 Task: Check the average views per listing of staircase in the last 1 year.
Action: Mouse moved to (1088, 250)
Screenshot: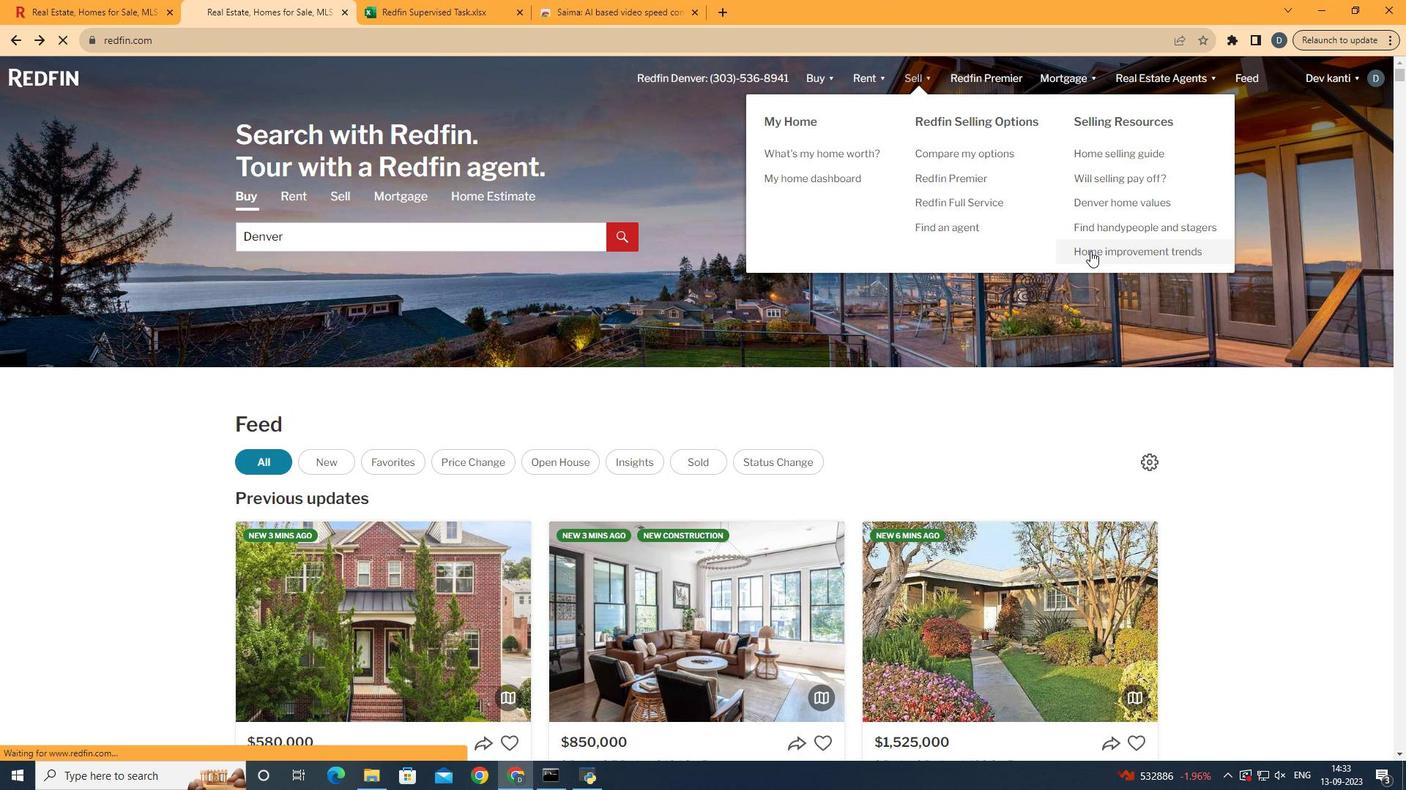 
Action: Mouse pressed left at (1088, 250)
Screenshot: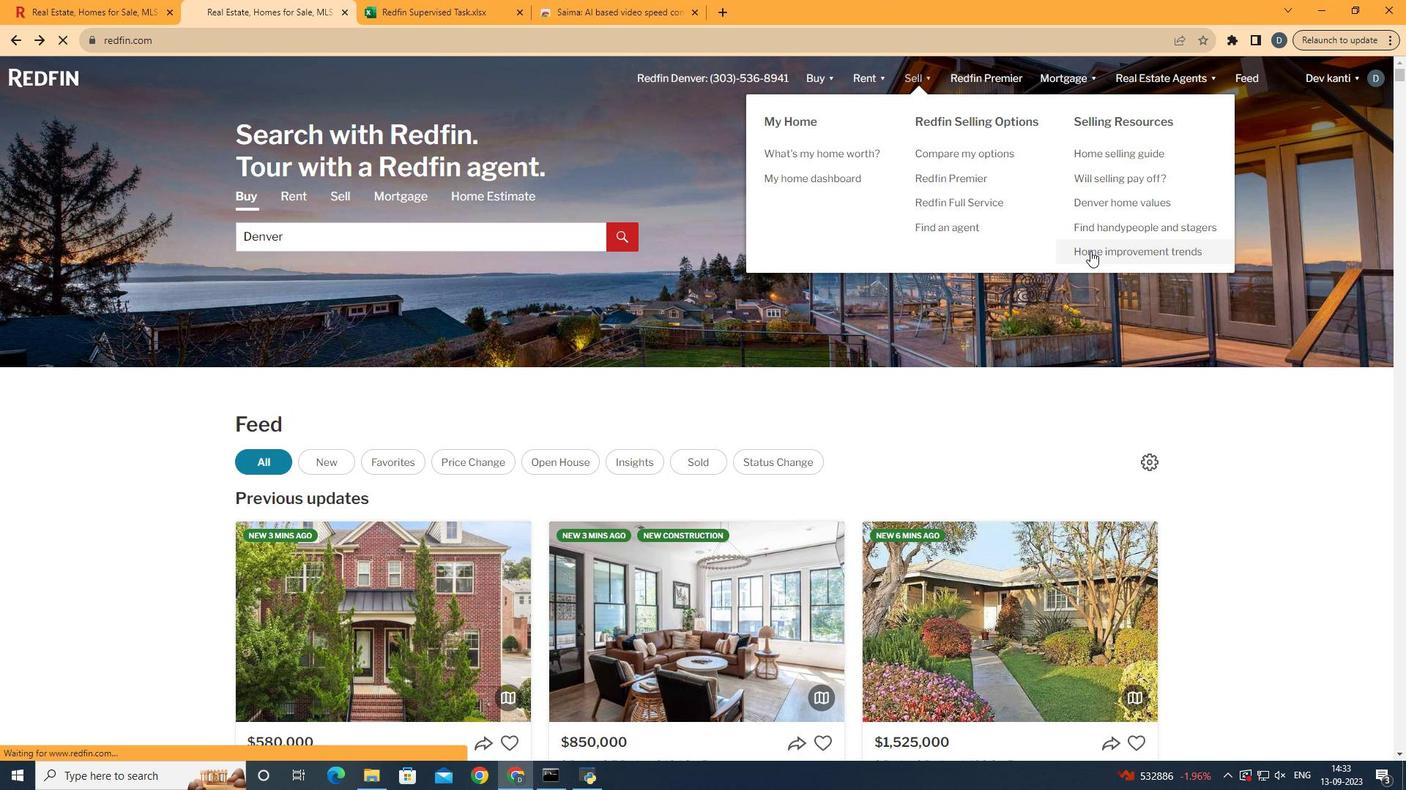 
Action: Mouse moved to (366, 290)
Screenshot: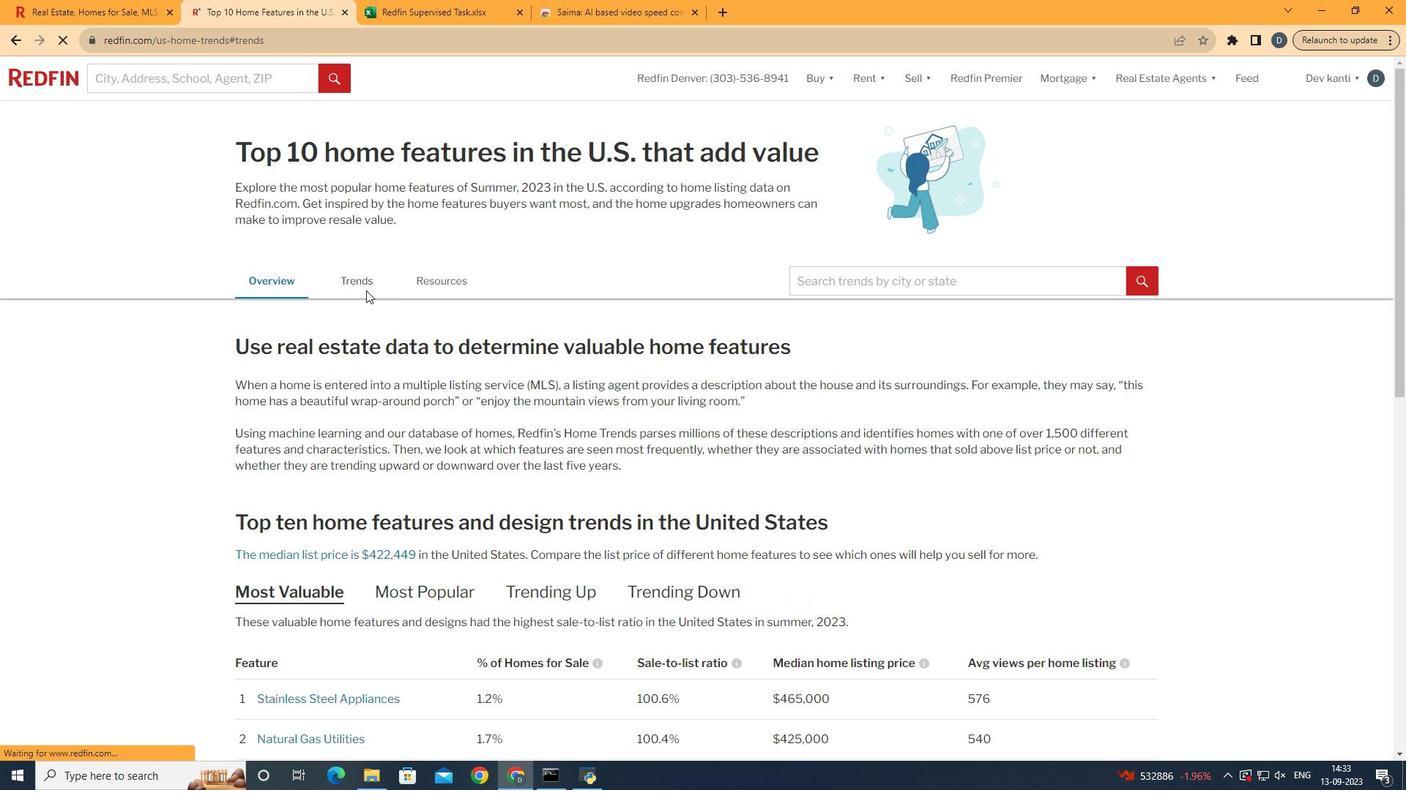 
Action: Mouse pressed left at (366, 290)
Screenshot: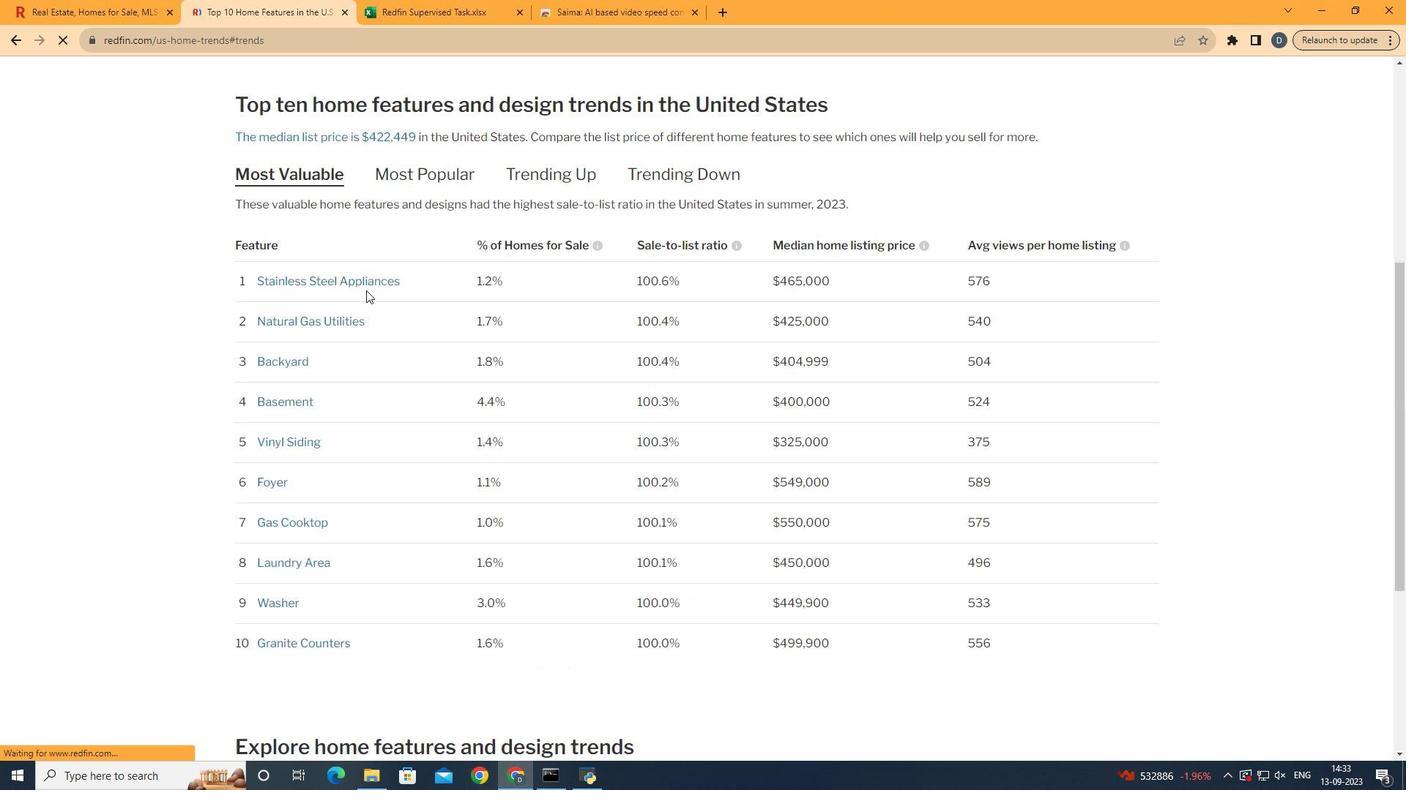 
Action: Mouse moved to (513, 394)
Screenshot: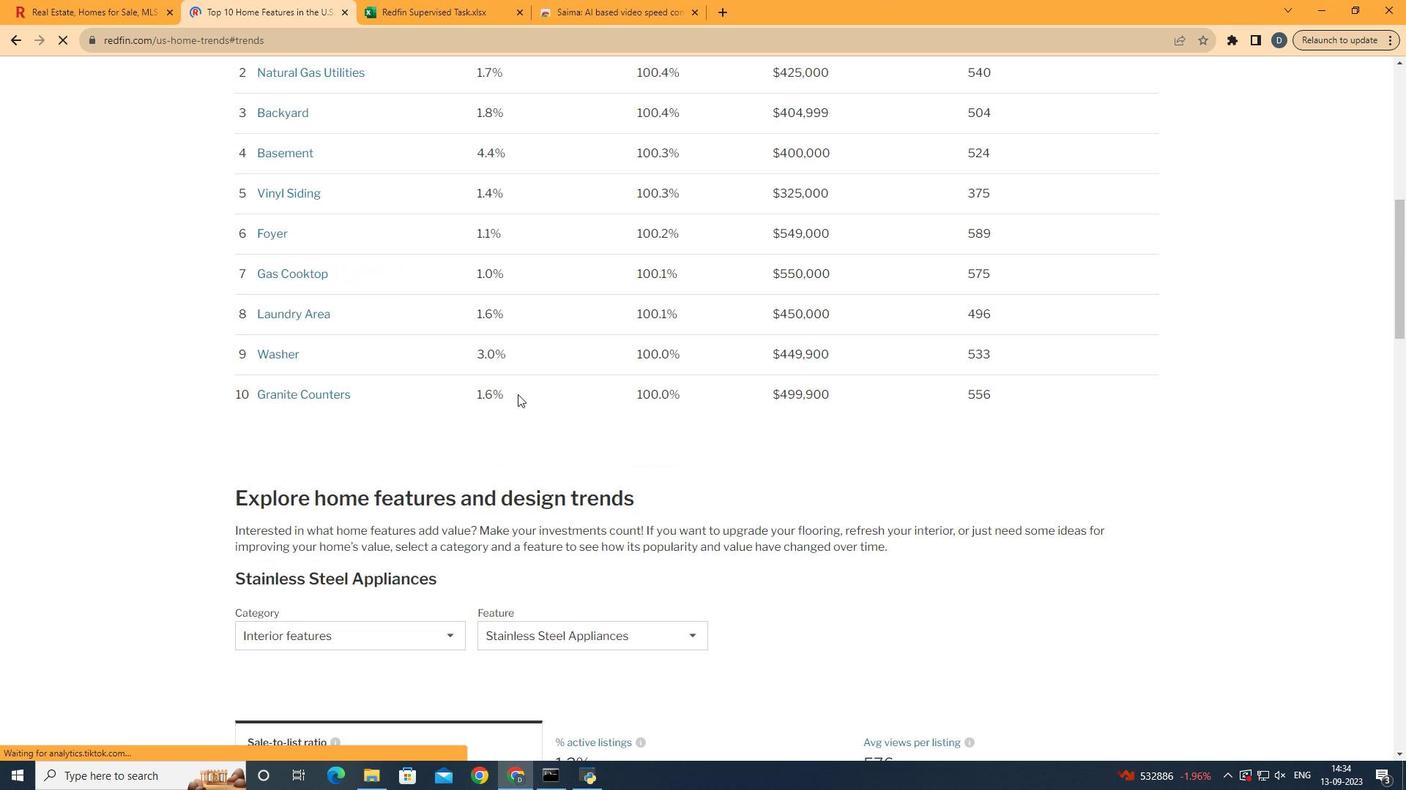
Action: Mouse scrolled (513, 393) with delta (0, 0)
Screenshot: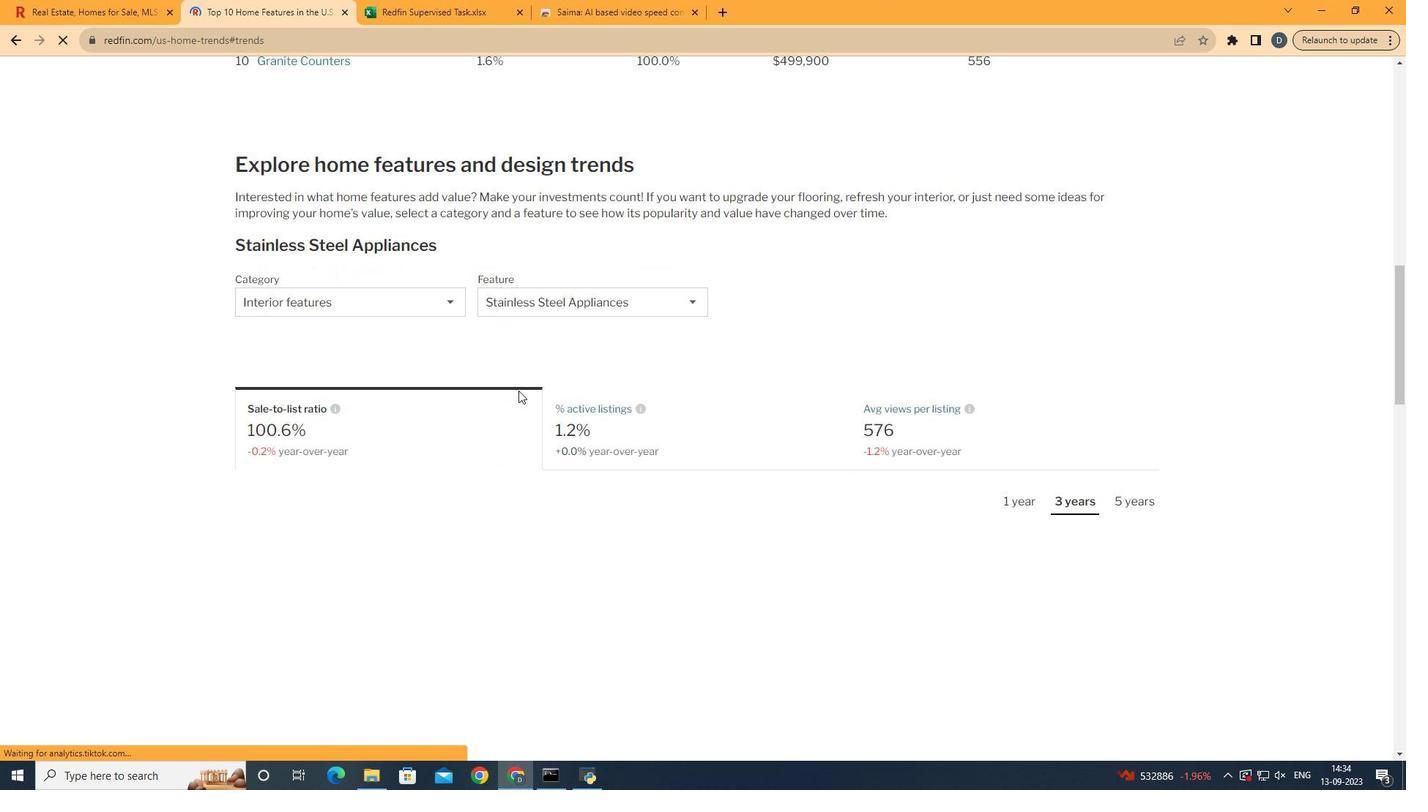 
Action: Mouse scrolled (513, 393) with delta (0, 0)
Screenshot: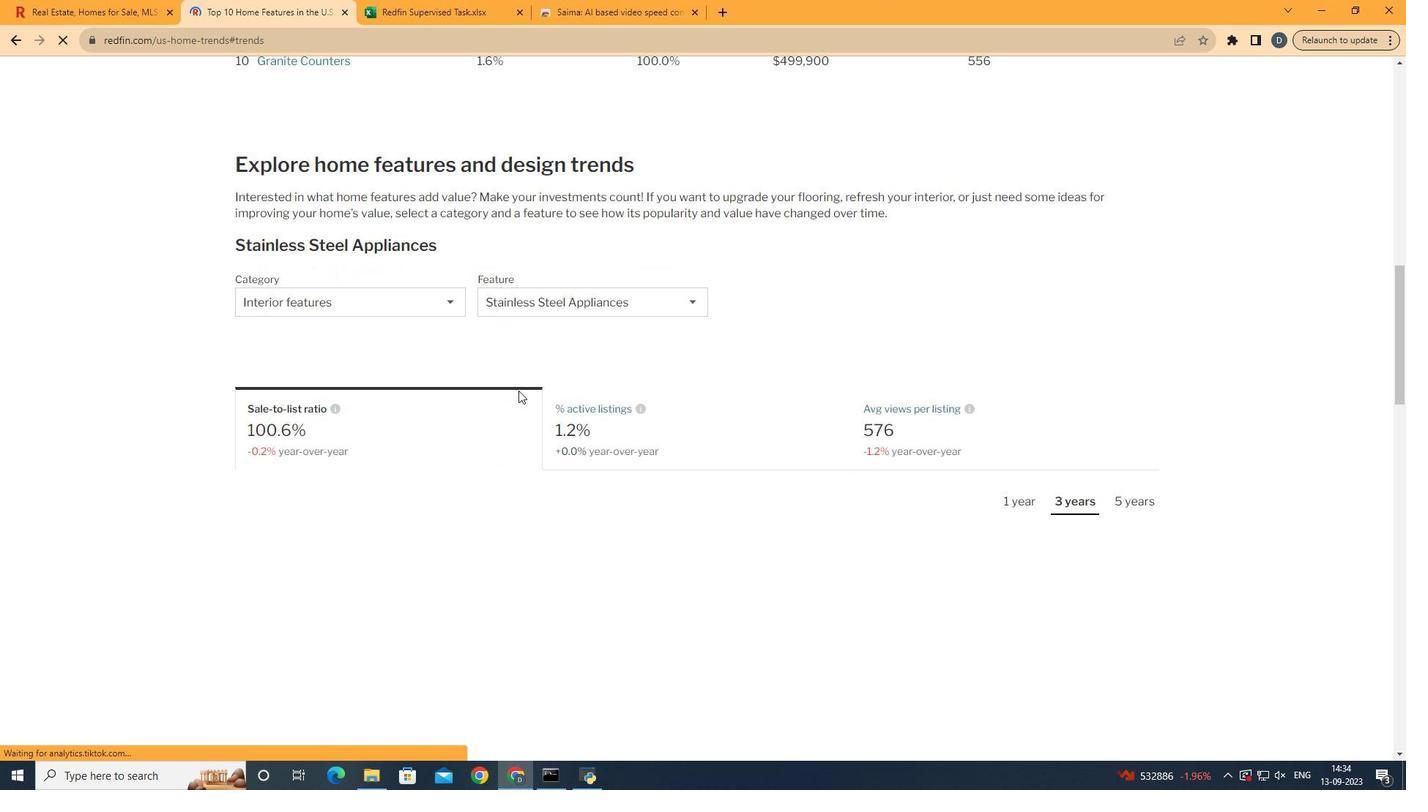 
Action: Mouse scrolled (513, 393) with delta (0, 0)
Screenshot: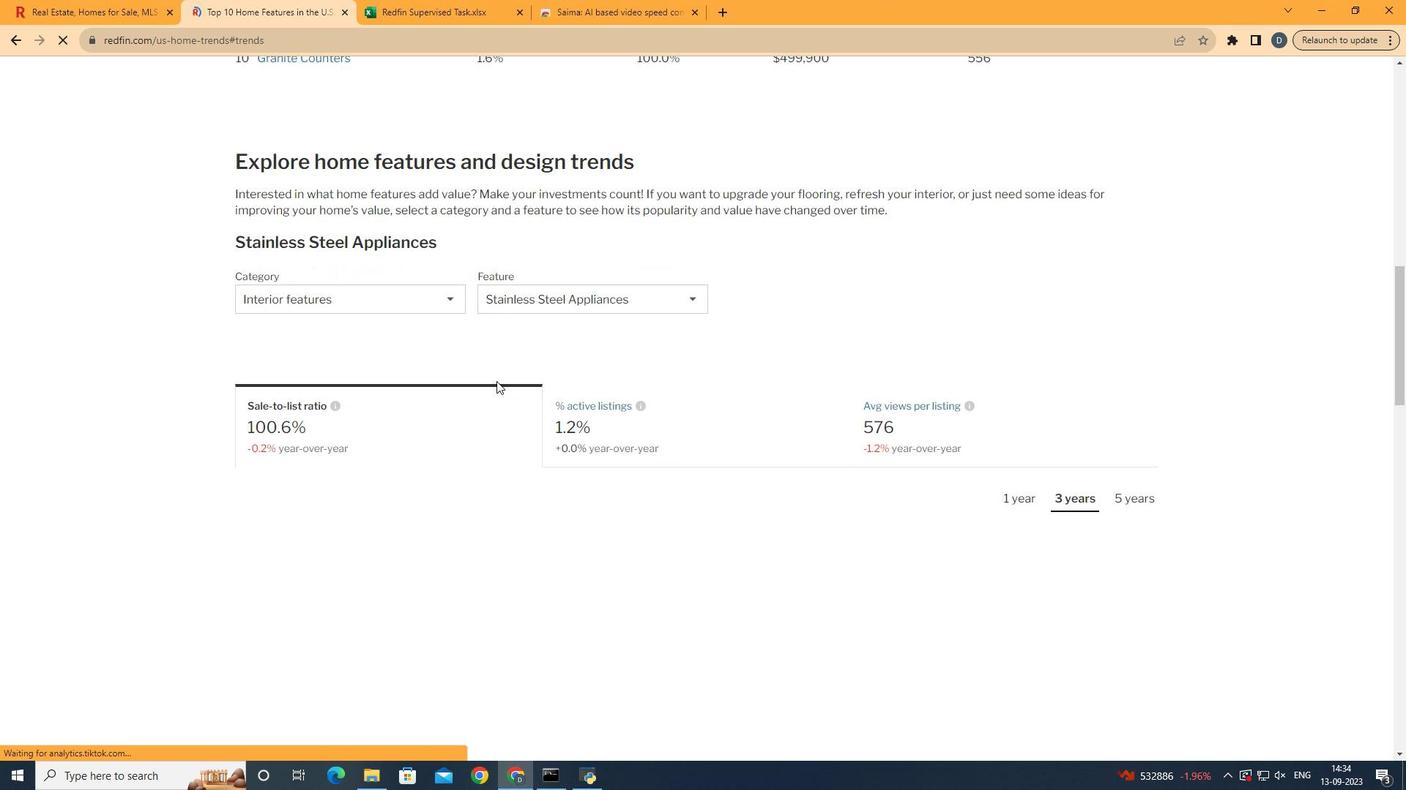 
Action: Mouse scrolled (513, 393) with delta (0, -1)
Screenshot: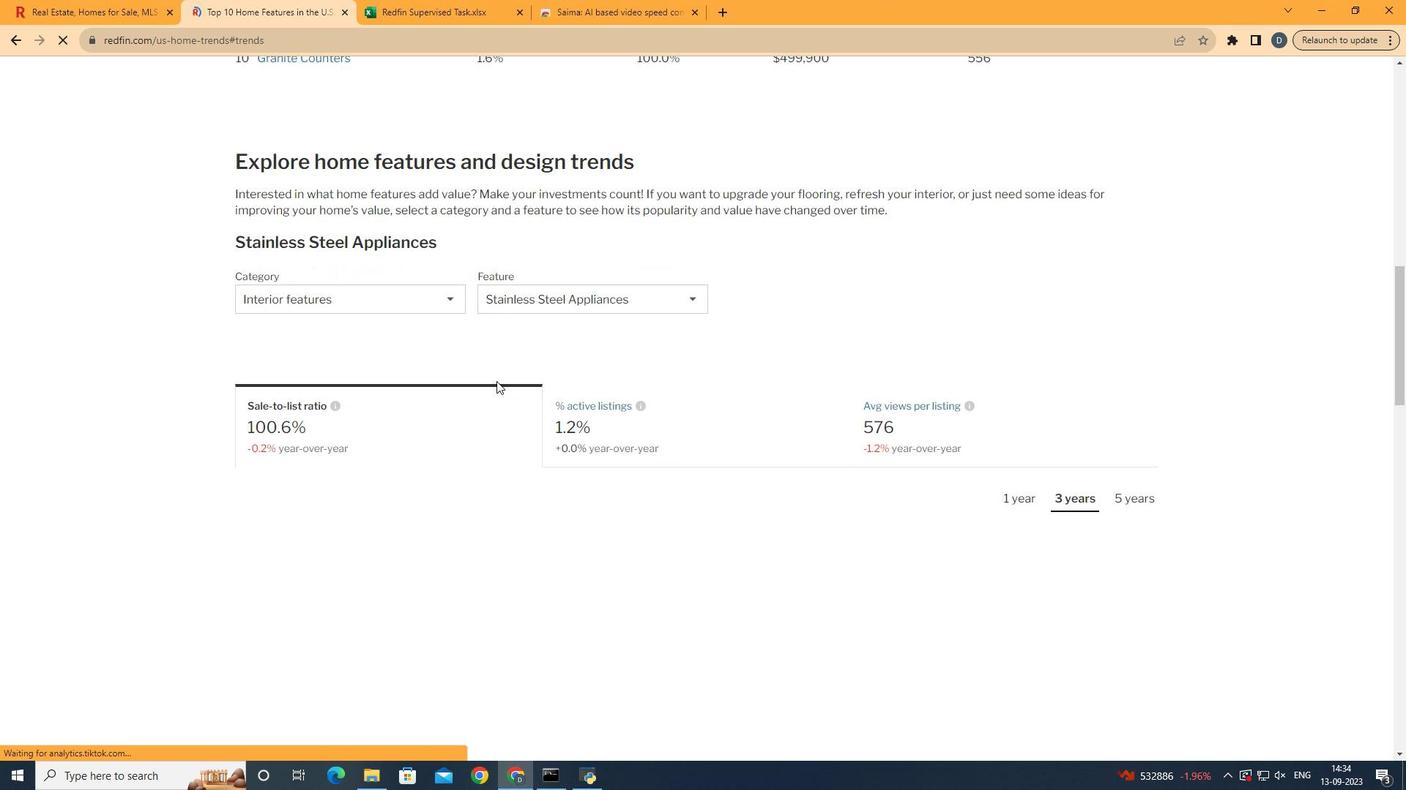 
Action: Mouse moved to (514, 394)
Screenshot: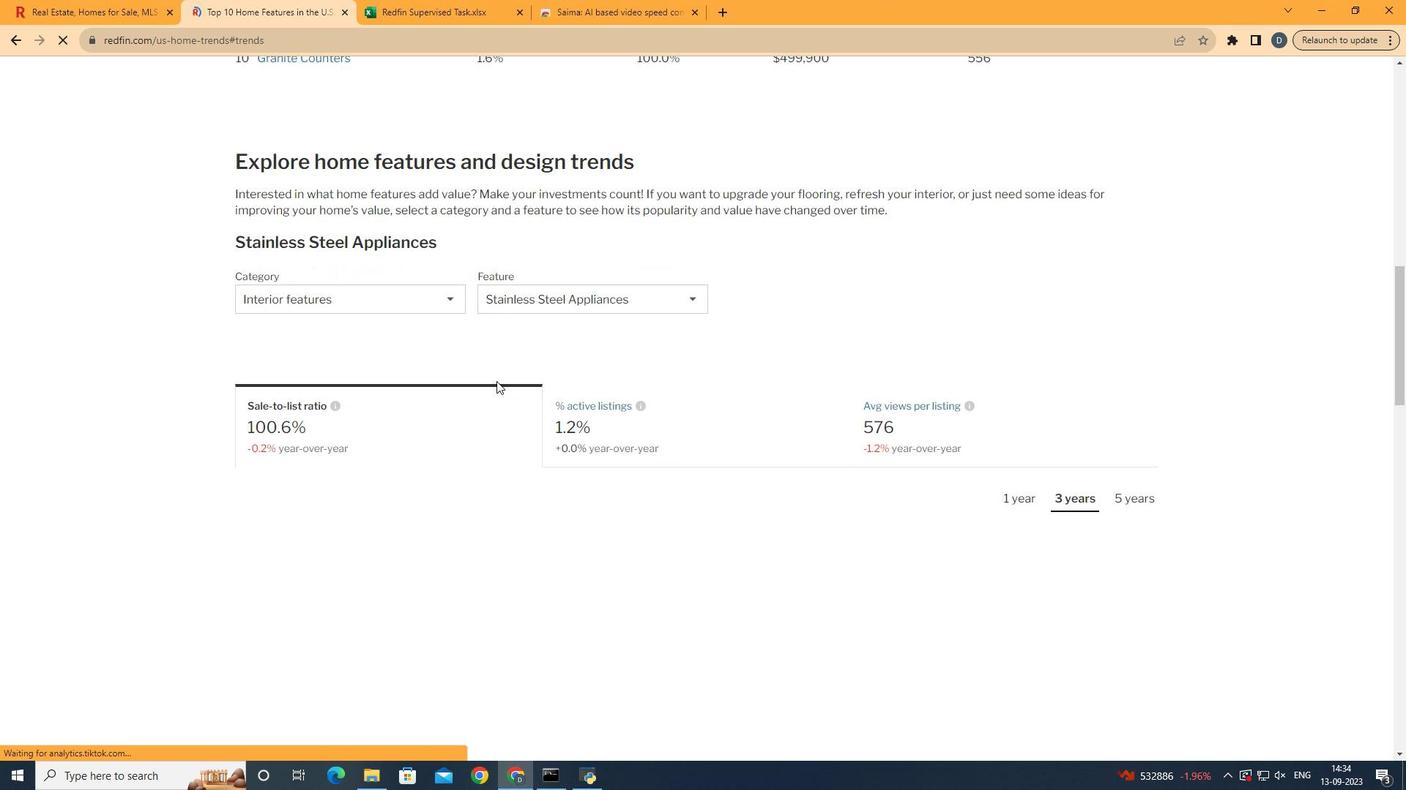 
Action: Mouse scrolled (514, 393) with delta (0, 0)
Screenshot: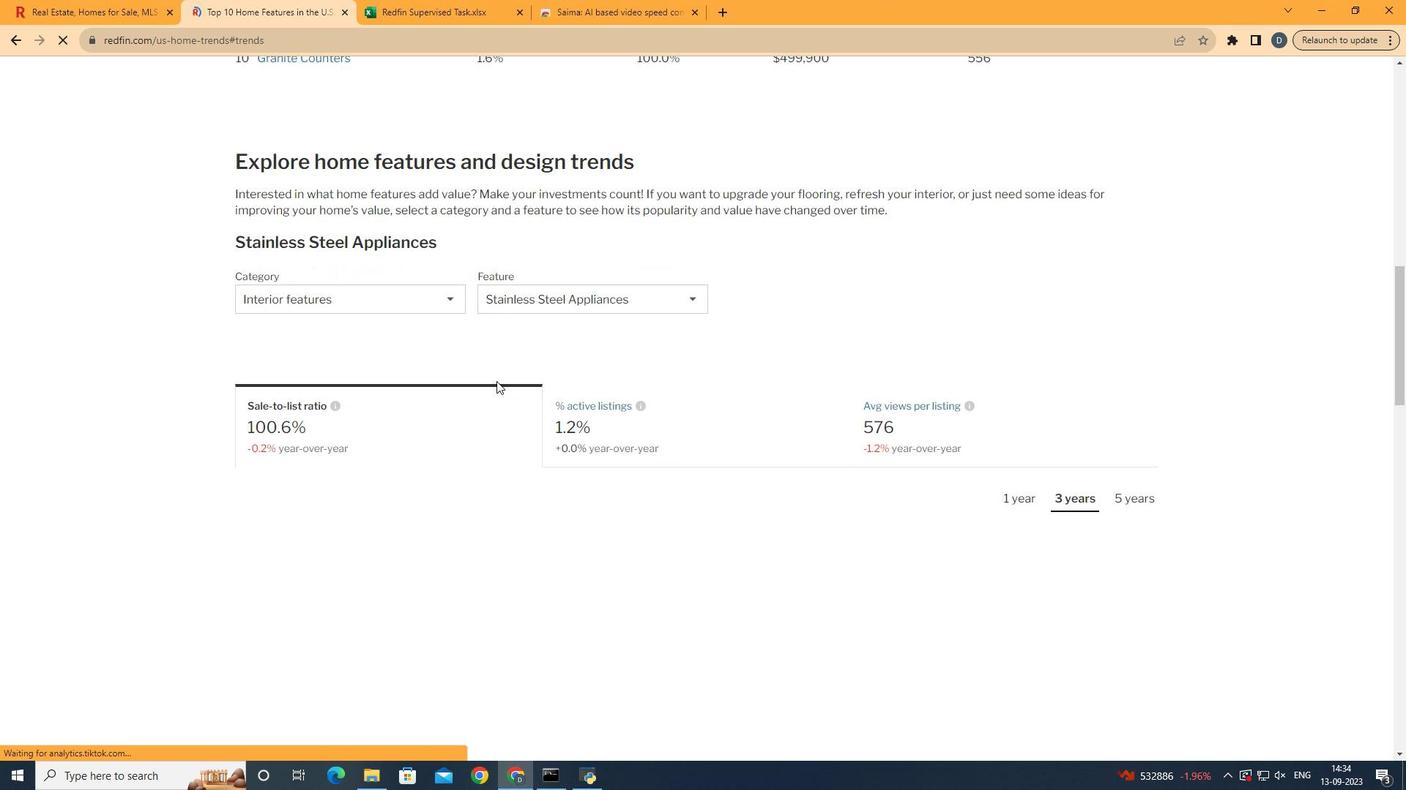 
Action: Mouse moved to (517, 394)
Screenshot: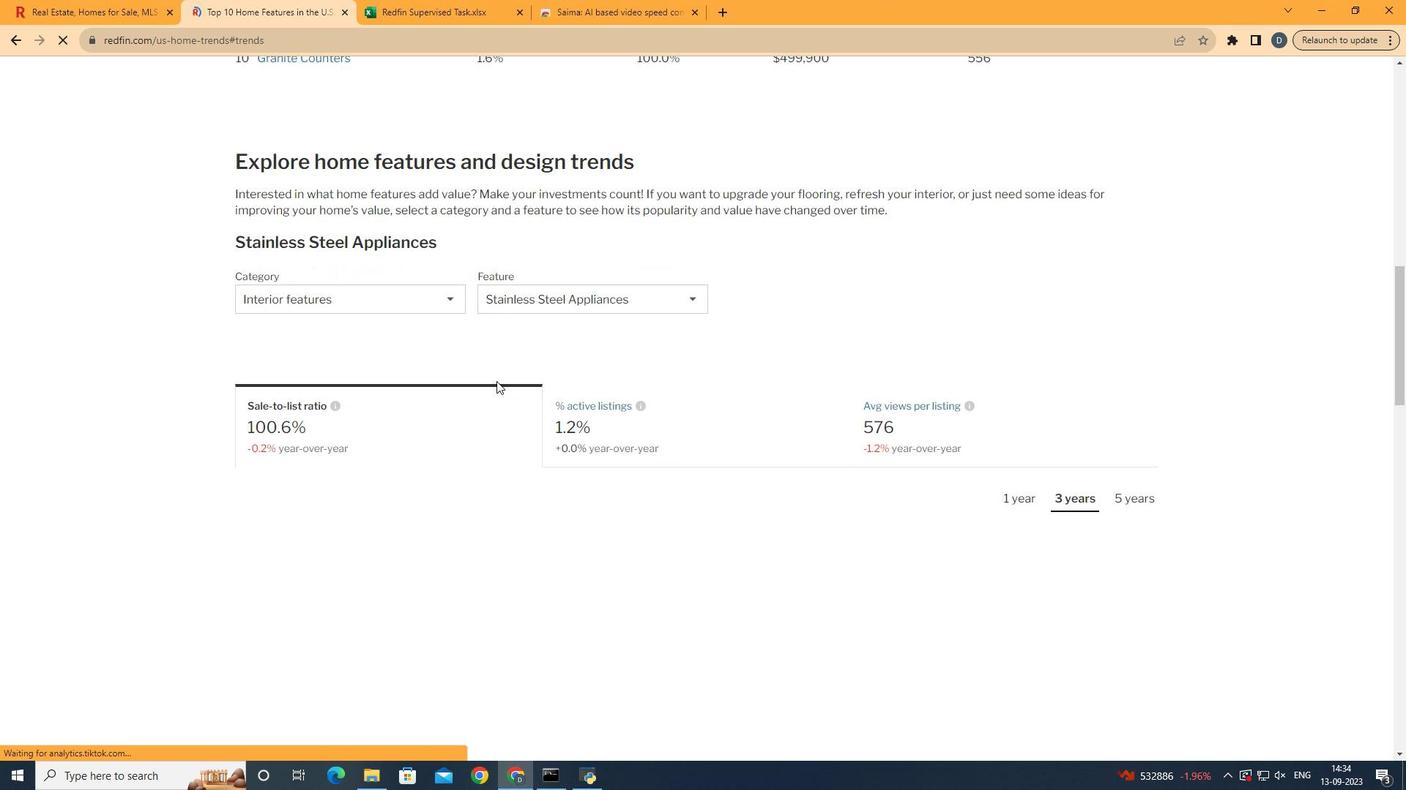 
Action: Mouse scrolled (517, 393) with delta (0, 0)
Screenshot: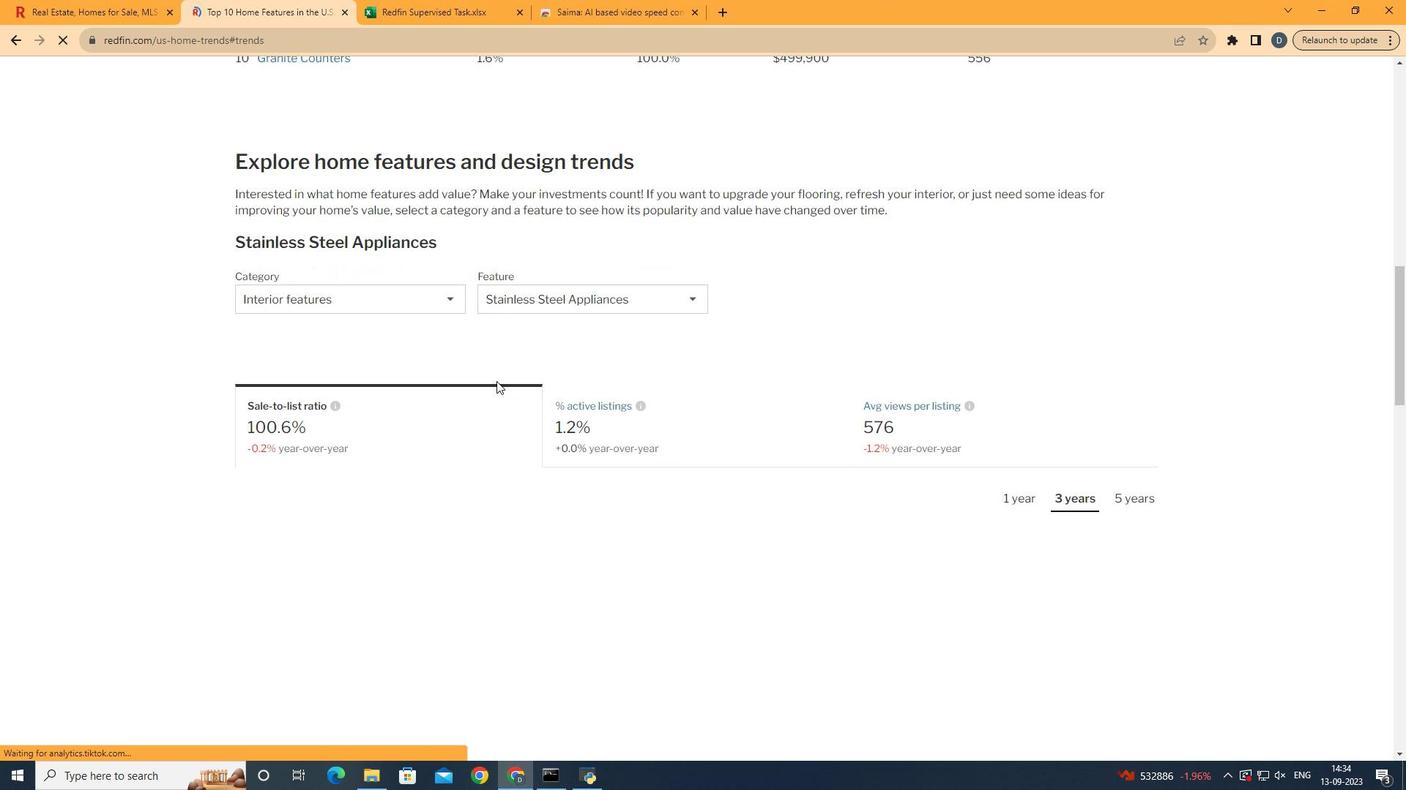 
Action: Mouse moved to (517, 394)
Screenshot: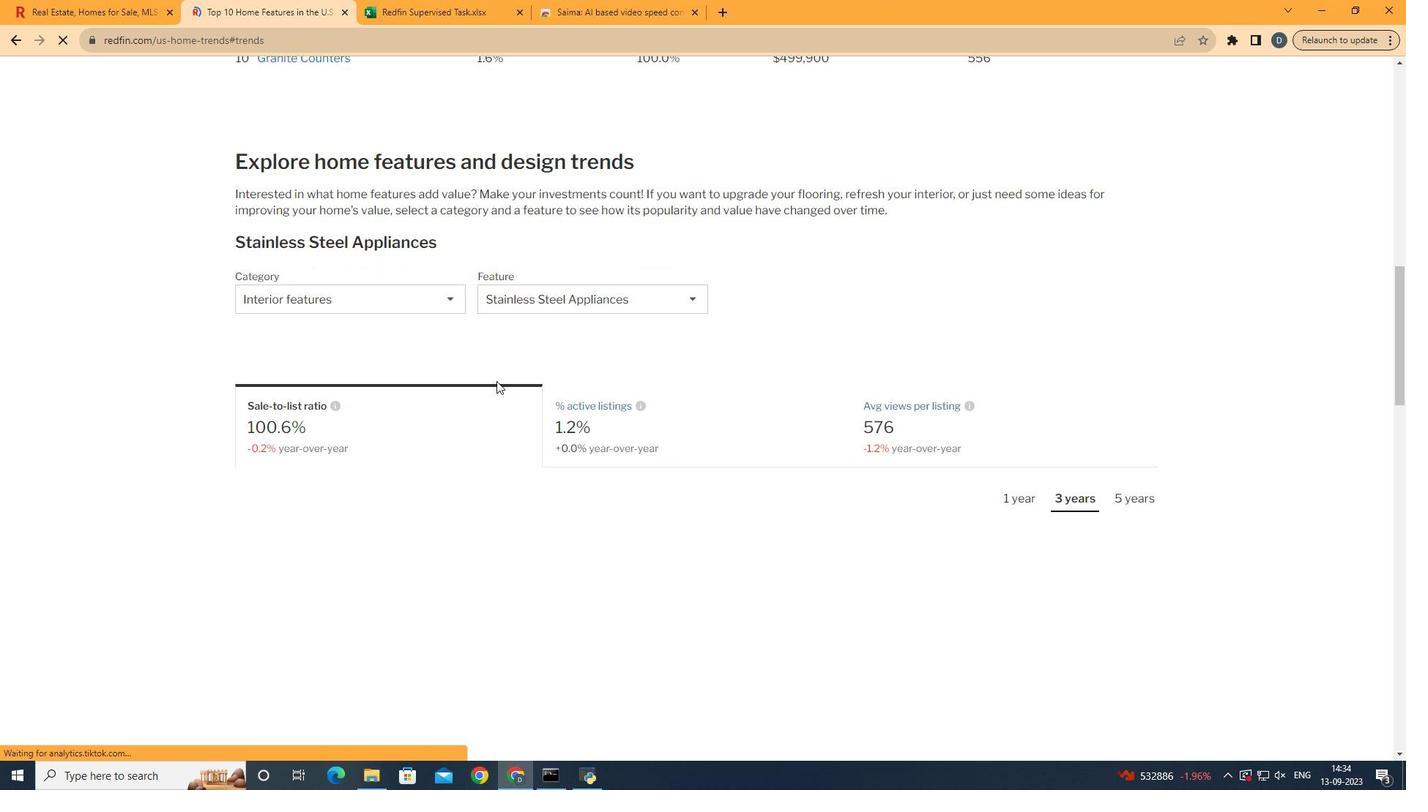 
Action: Mouse scrolled (517, 393) with delta (0, 0)
Screenshot: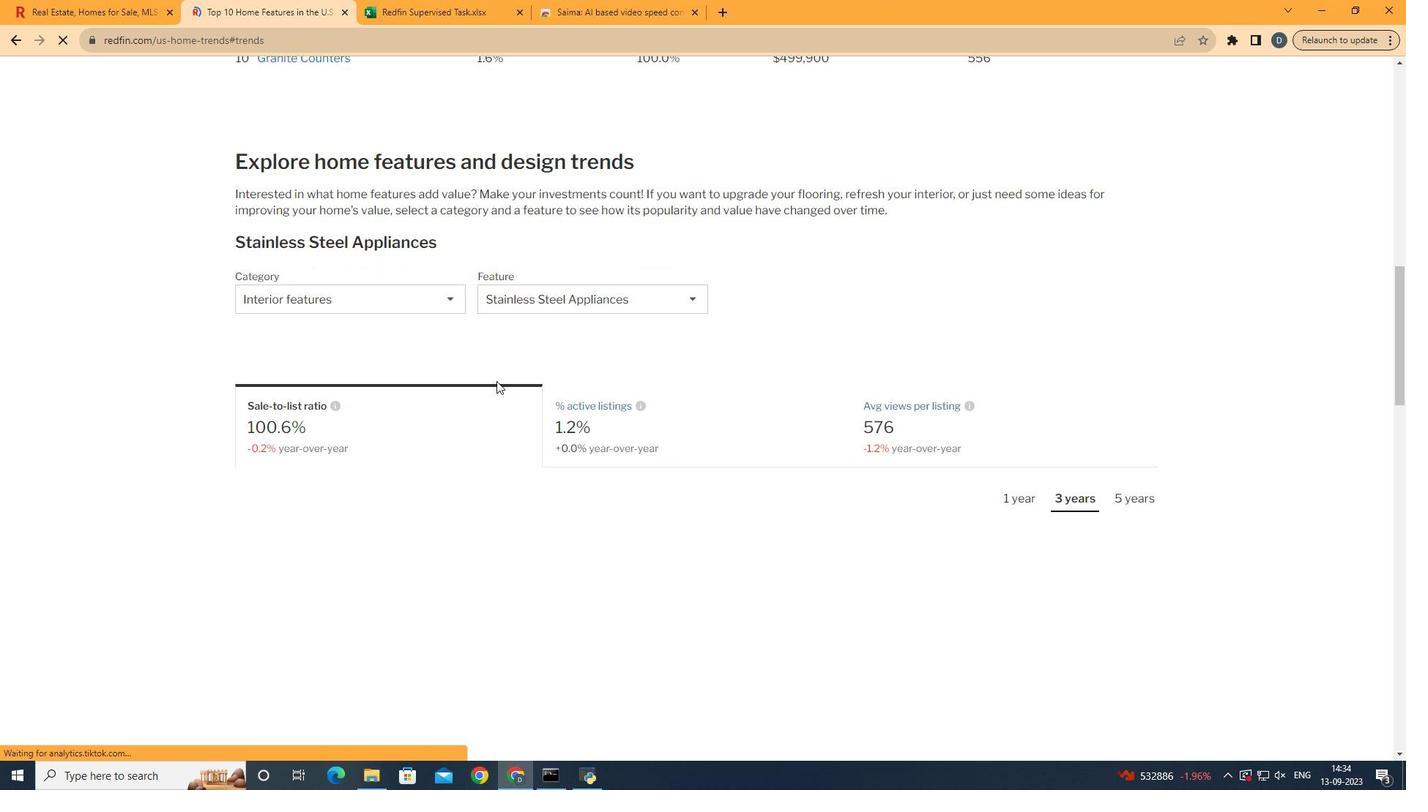 
Action: Mouse moved to (423, 311)
Screenshot: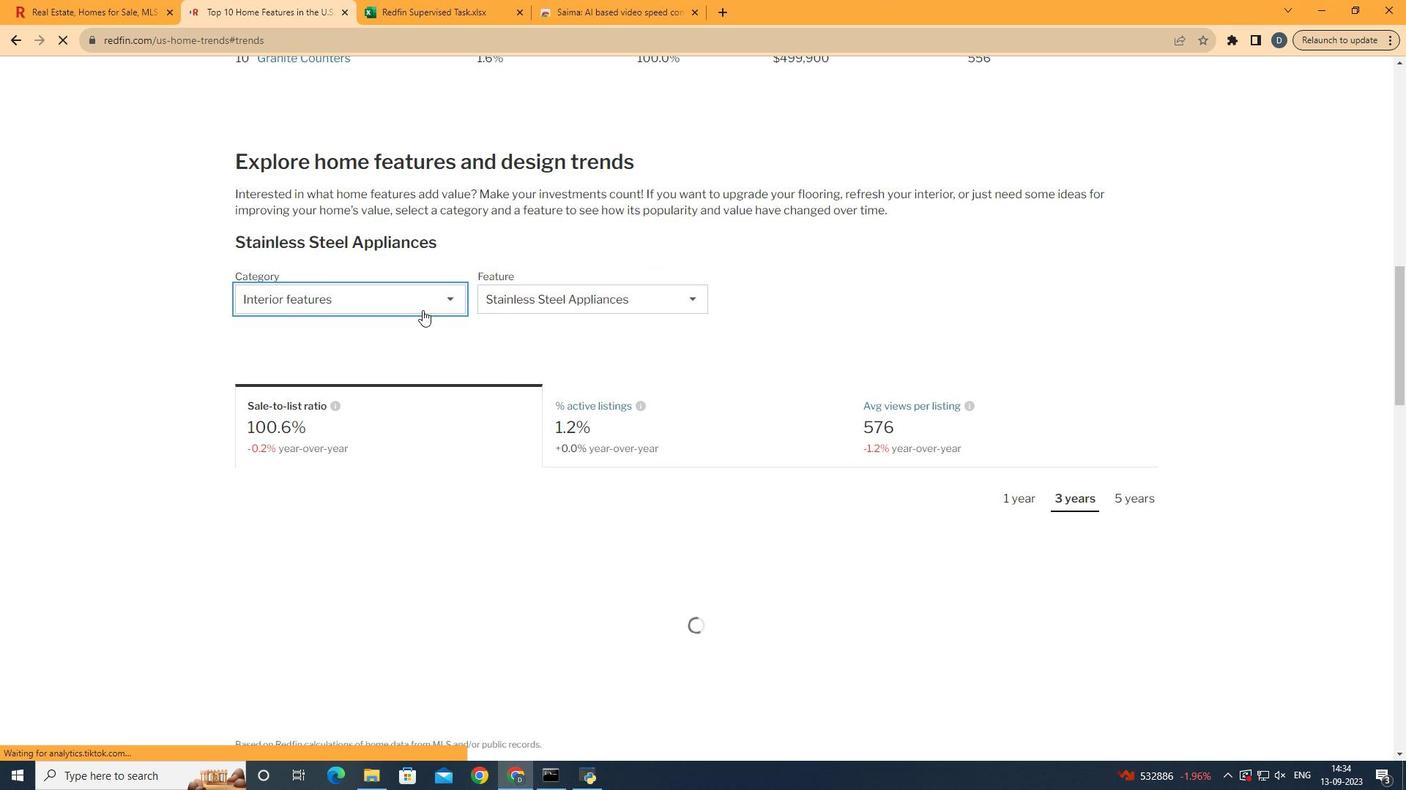 
Action: Mouse pressed left at (423, 311)
Screenshot: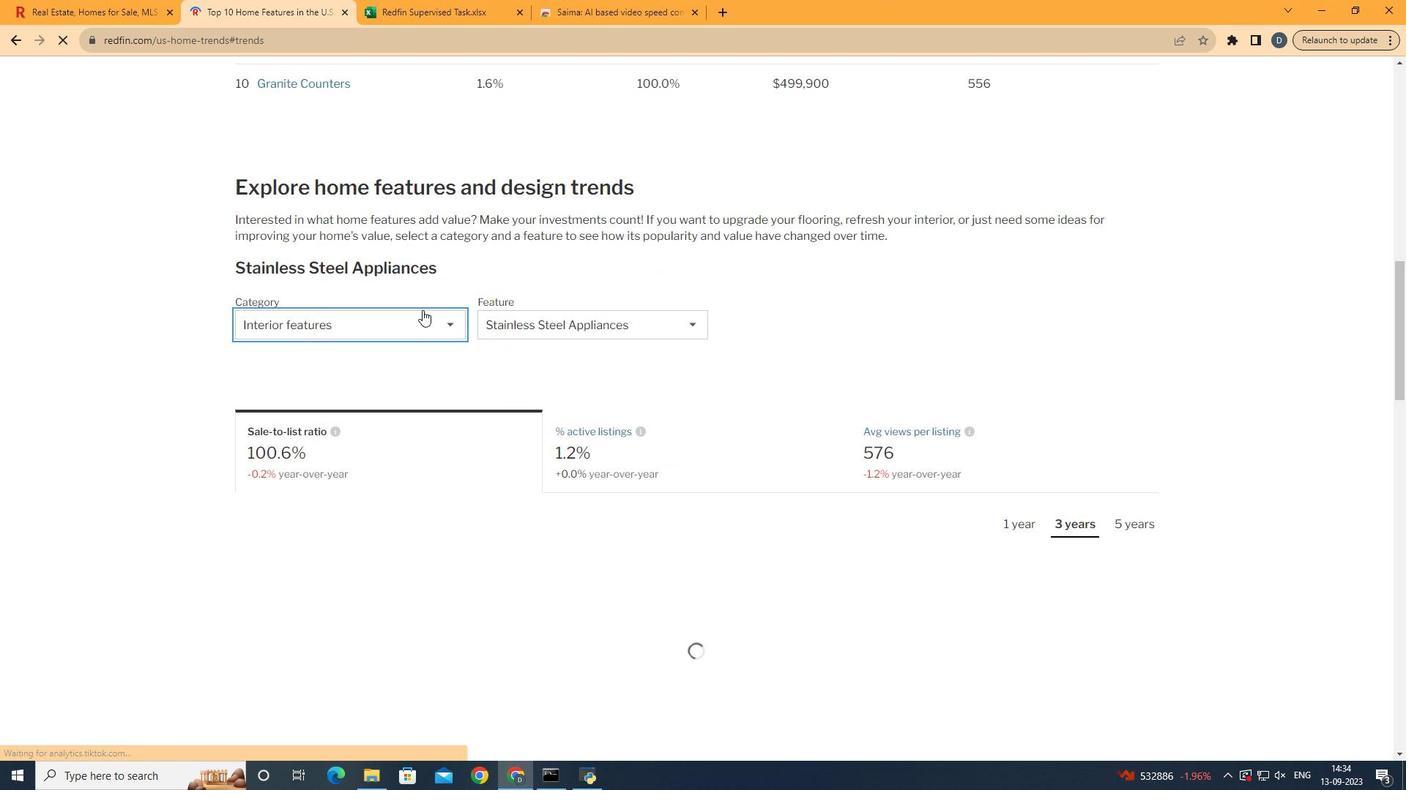 
Action: Mouse moved to (409, 443)
Screenshot: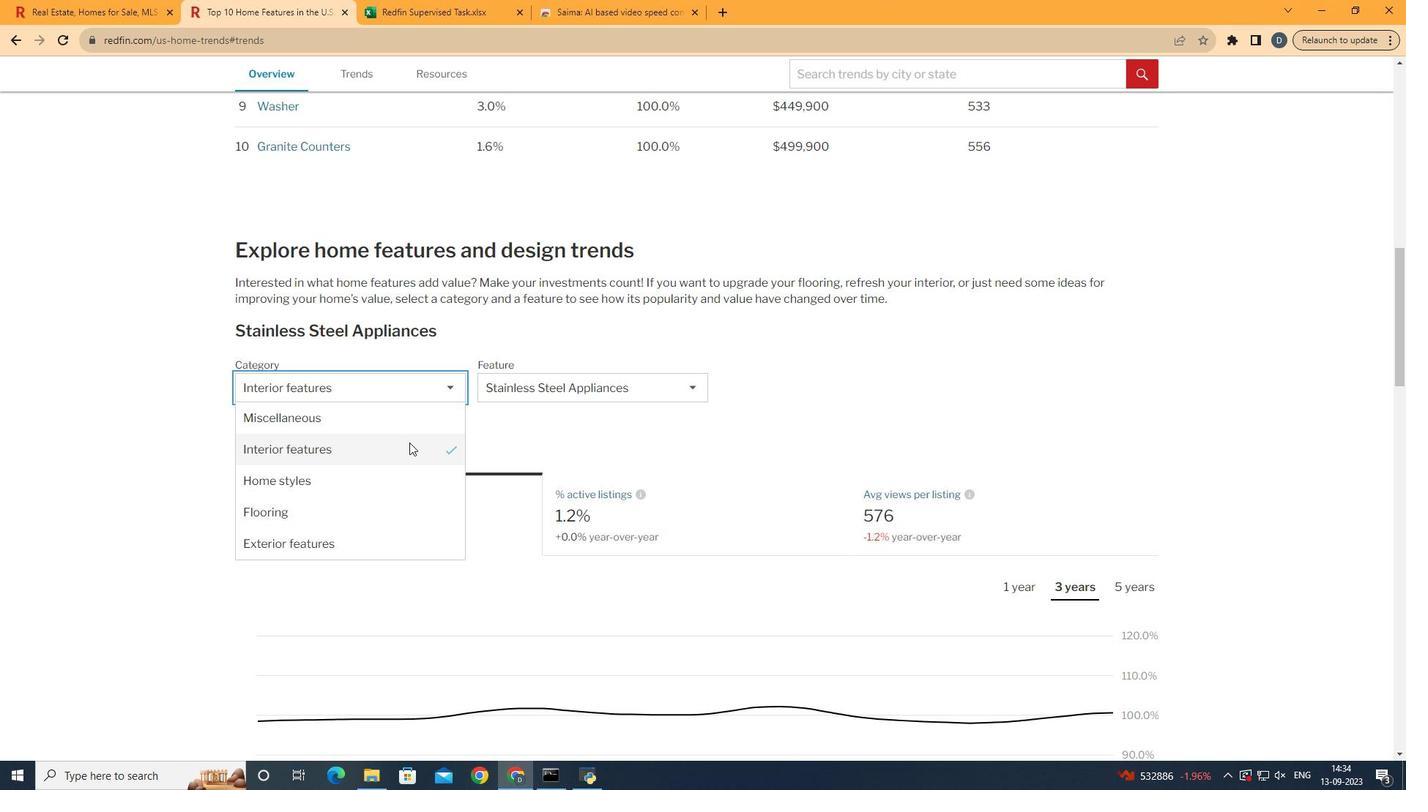 
Action: Mouse scrolled (409, 442) with delta (0, 0)
Screenshot: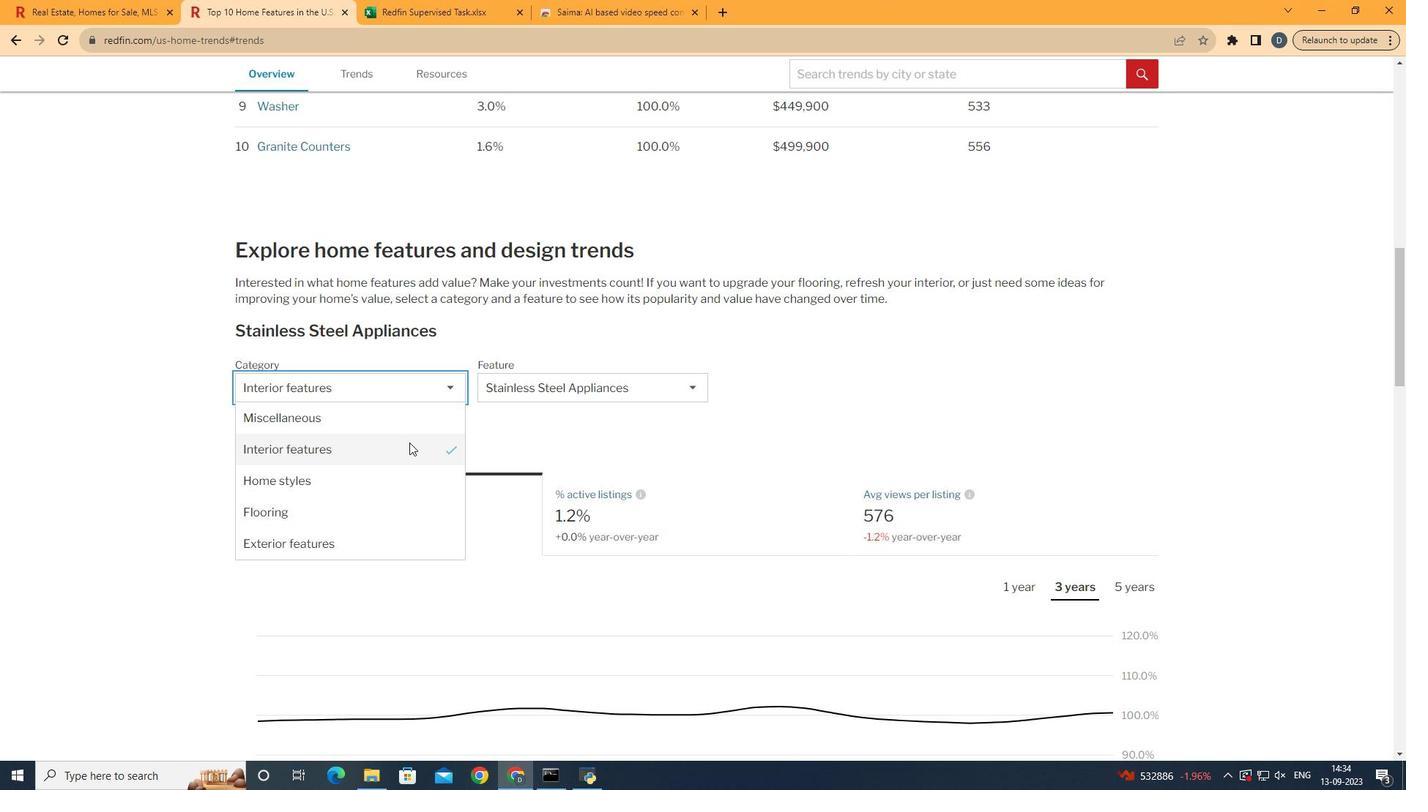 
Action: Mouse scrolled (409, 442) with delta (0, 0)
Screenshot: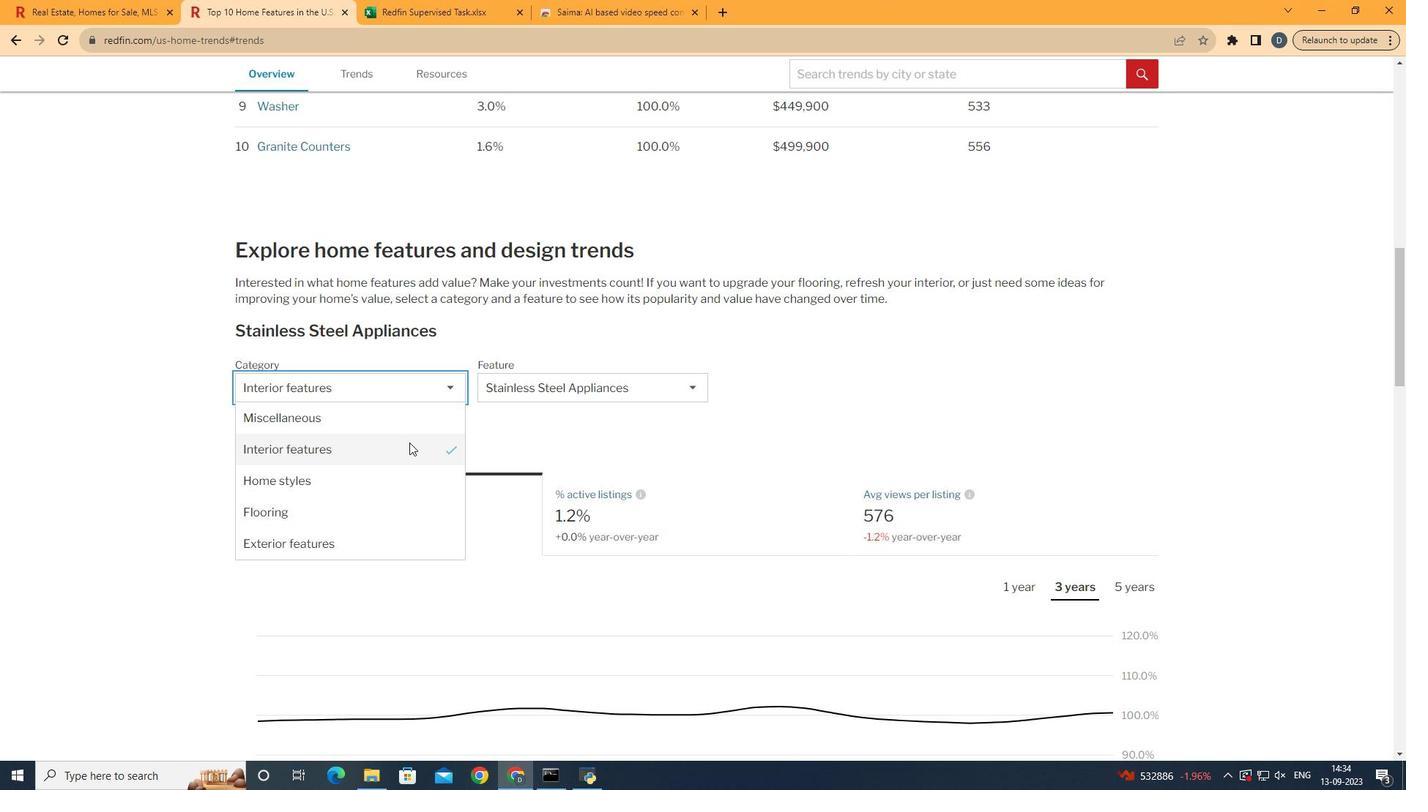 
Action: Mouse moved to (424, 478)
Screenshot: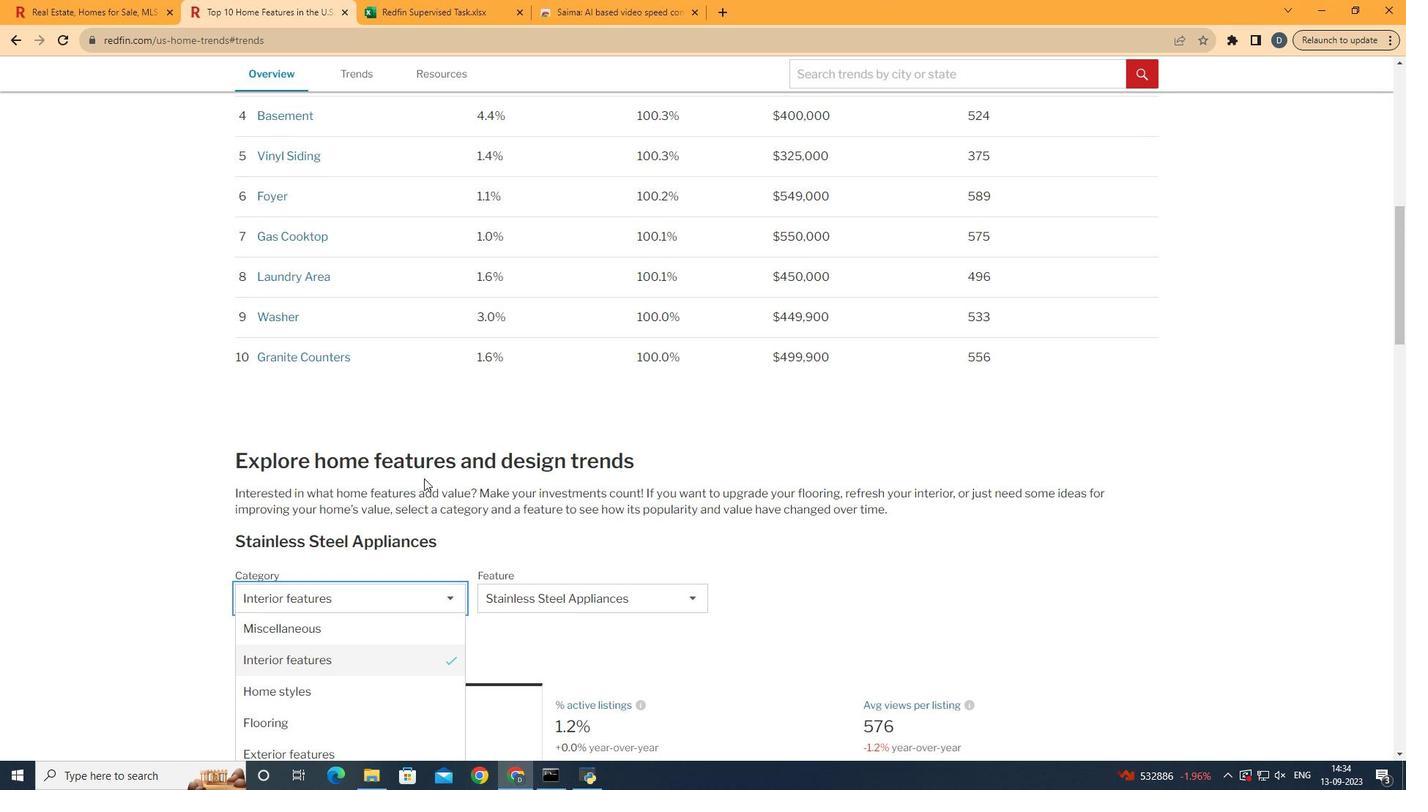 
Action: Mouse scrolled (424, 478) with delta (0, 0)
Screenshot: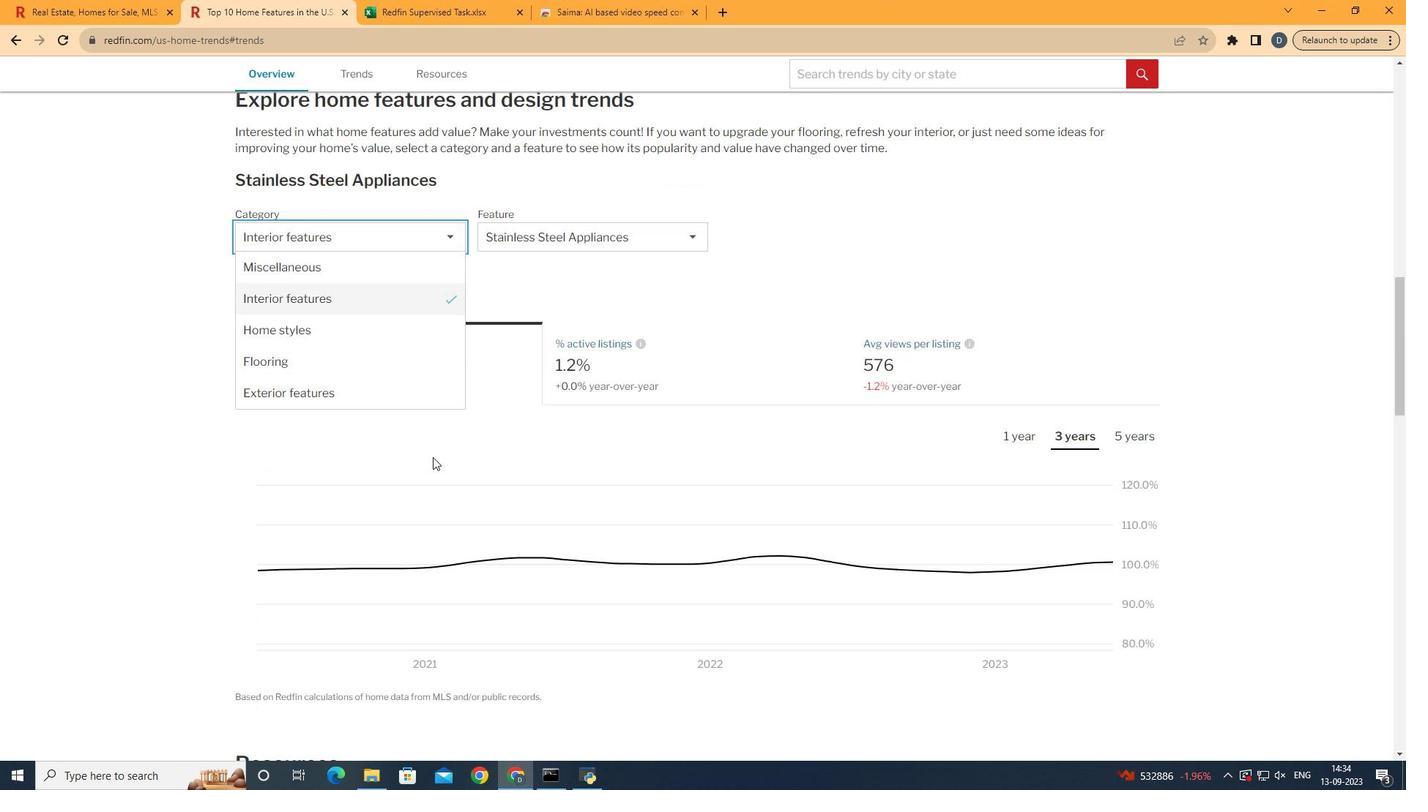 
Action: Mouse scrolled (424, 478) with delta (0, 0)
Screenshot: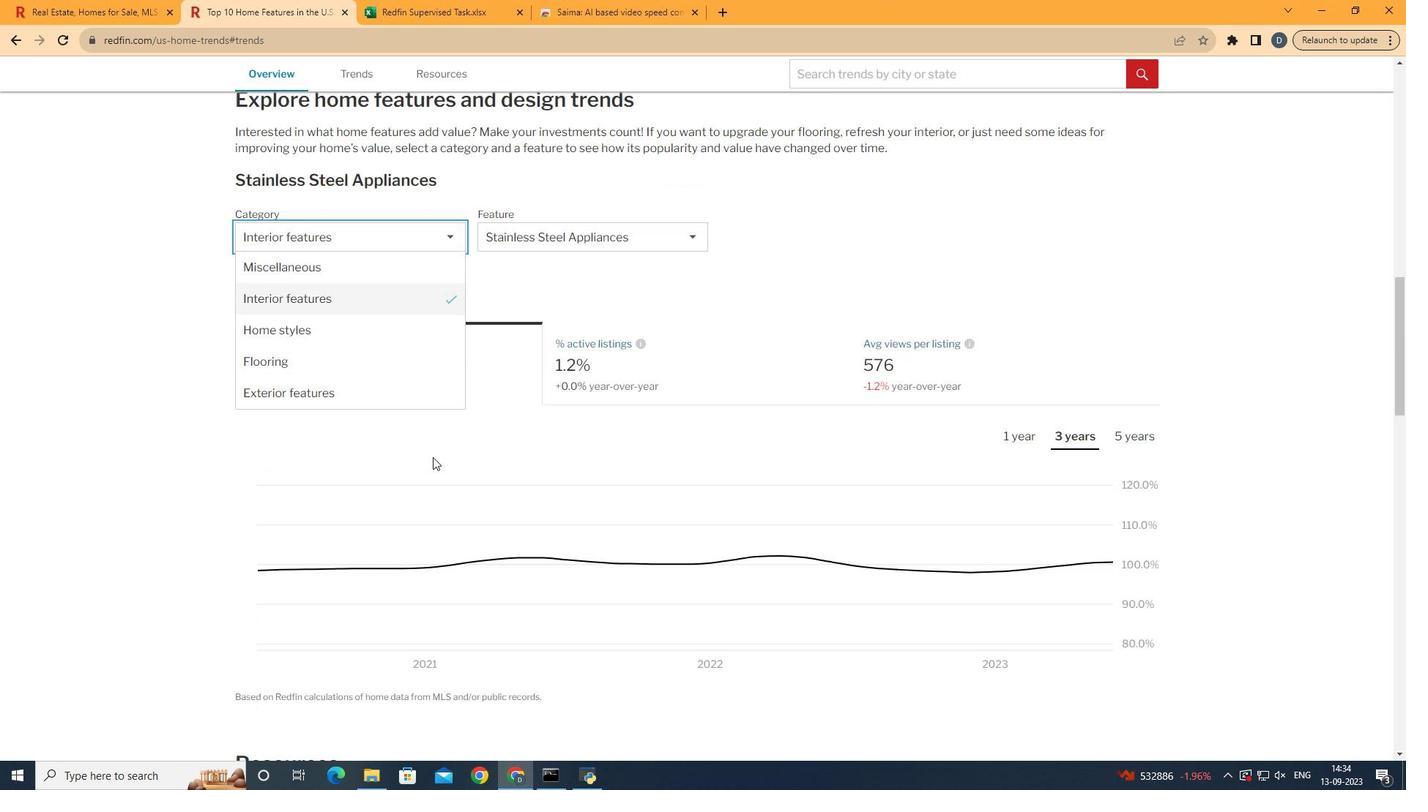 
Action: Mouse scrolled (424, 478) with delta (0, 0)
Screenshot: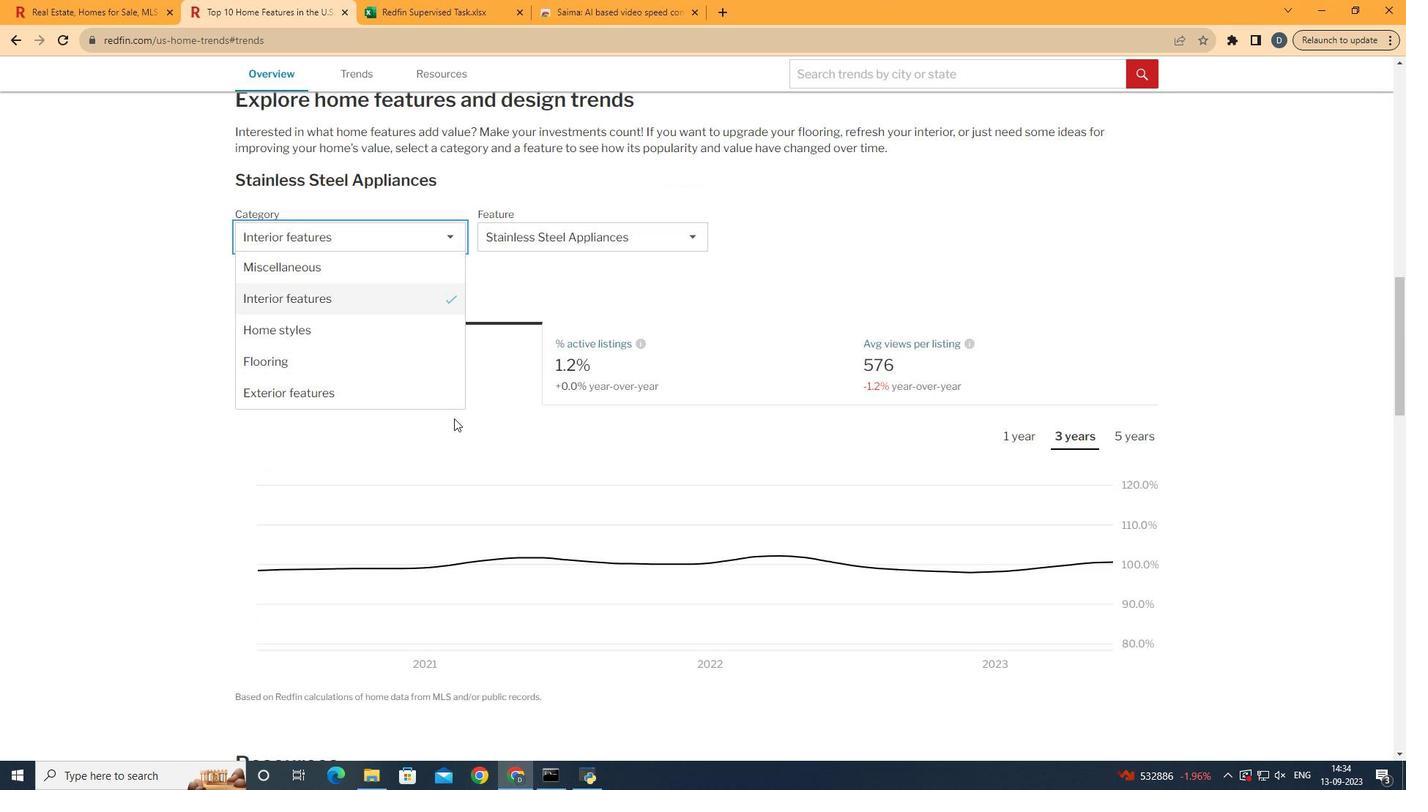 
Action: Mouse scrolled (424, 478) with delta (0, 0)
Screenshot: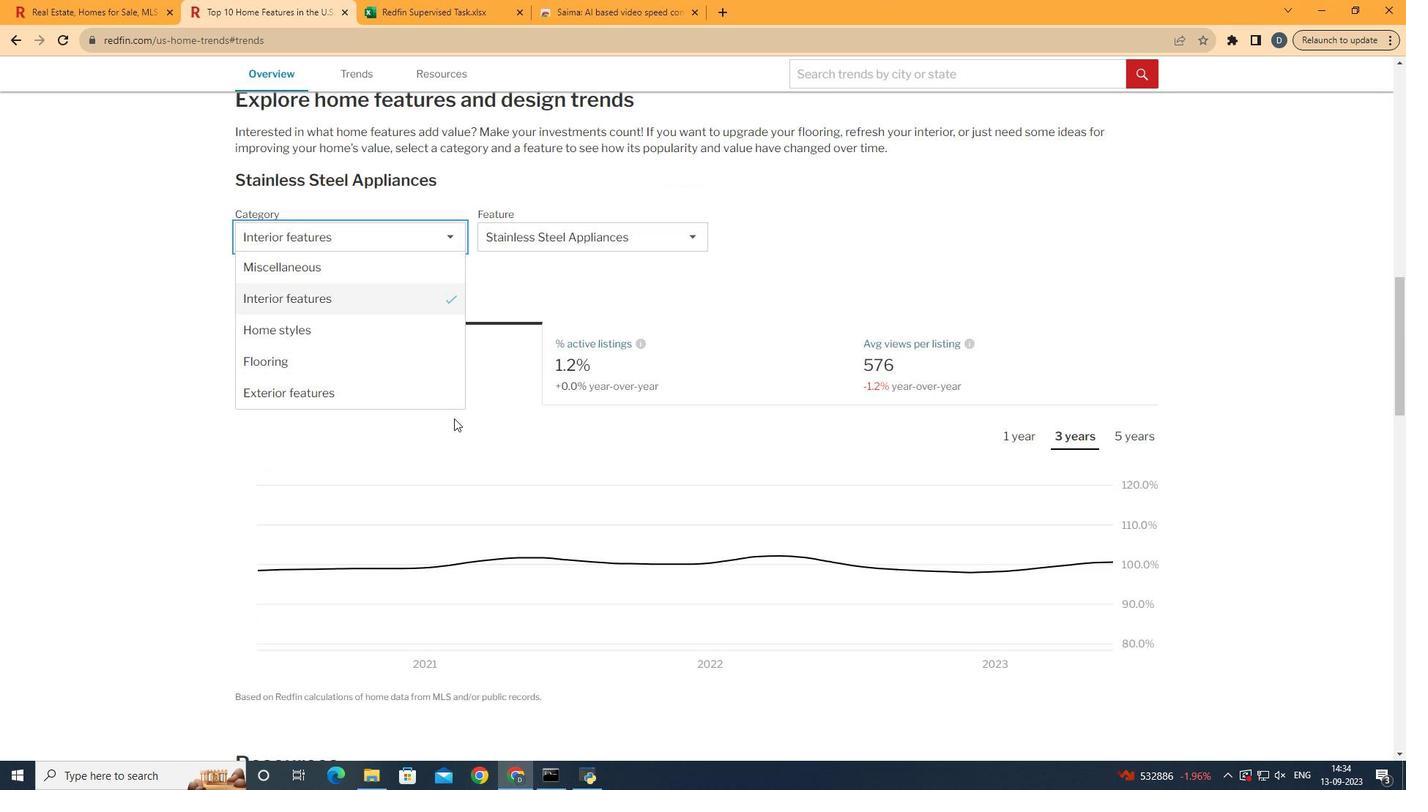 
Action: Mouse scrolled (424, 478) with delta (0, 0)
Screenshot: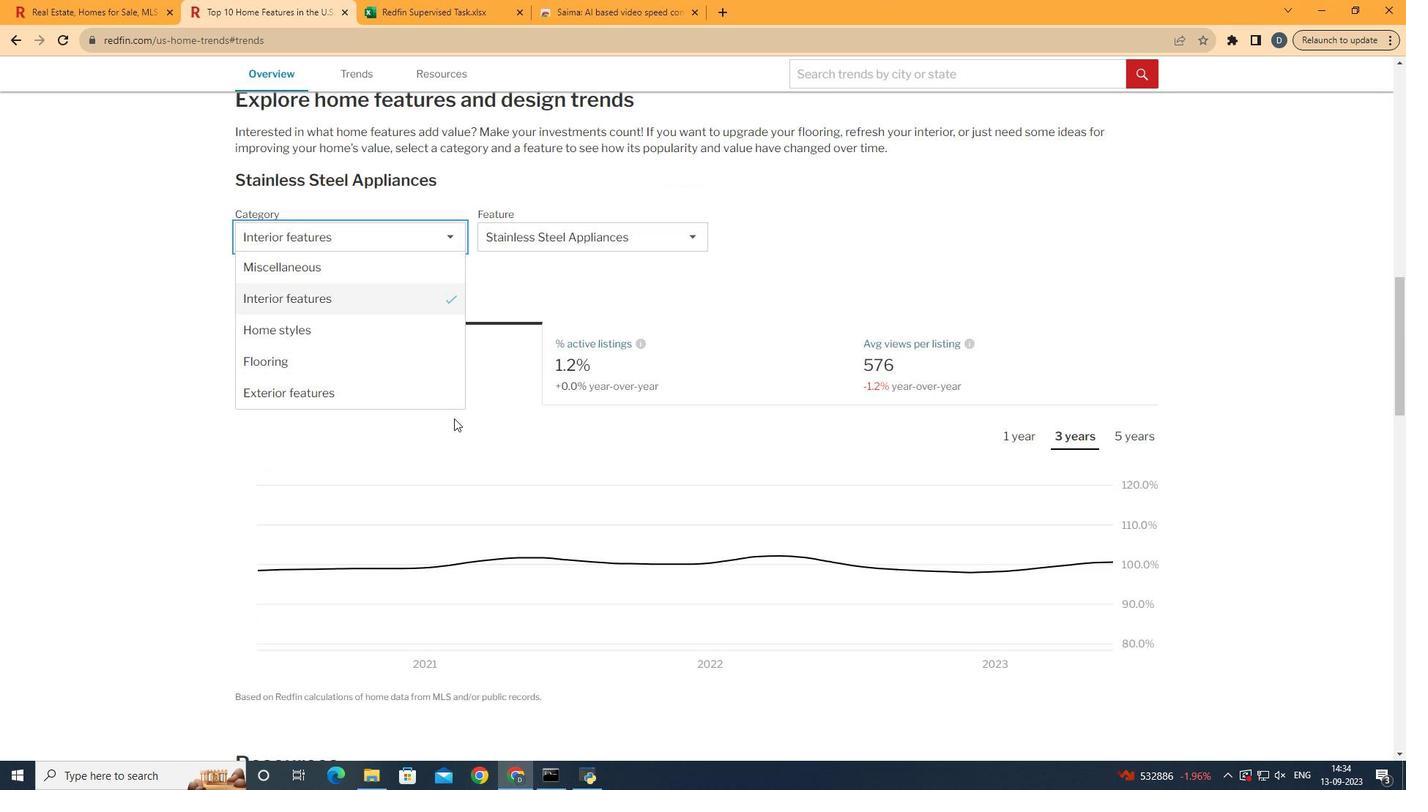 
Action: Mouse moved to (385, 300)
Screenshot: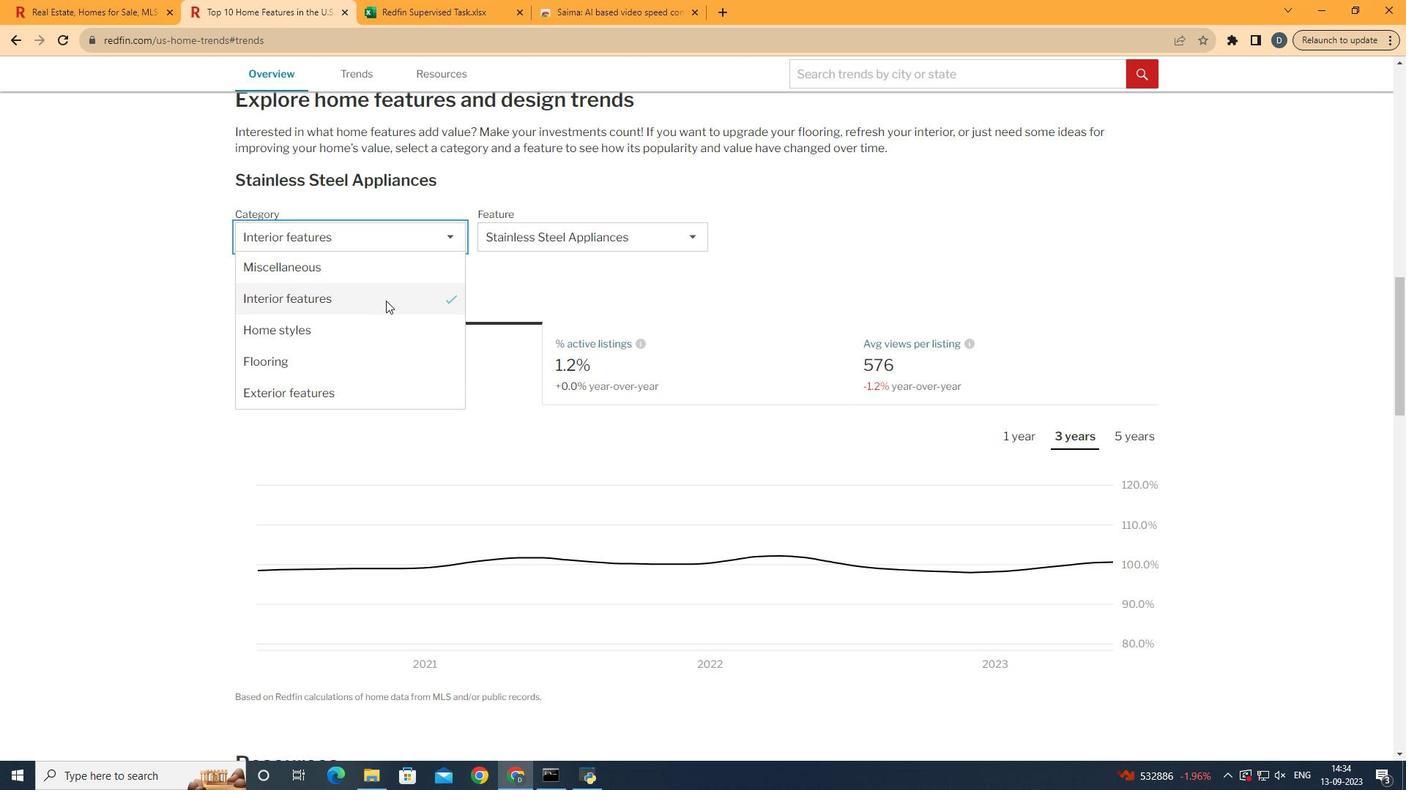 
Action: Mouse pressed left at (385, 300)
Screenshot: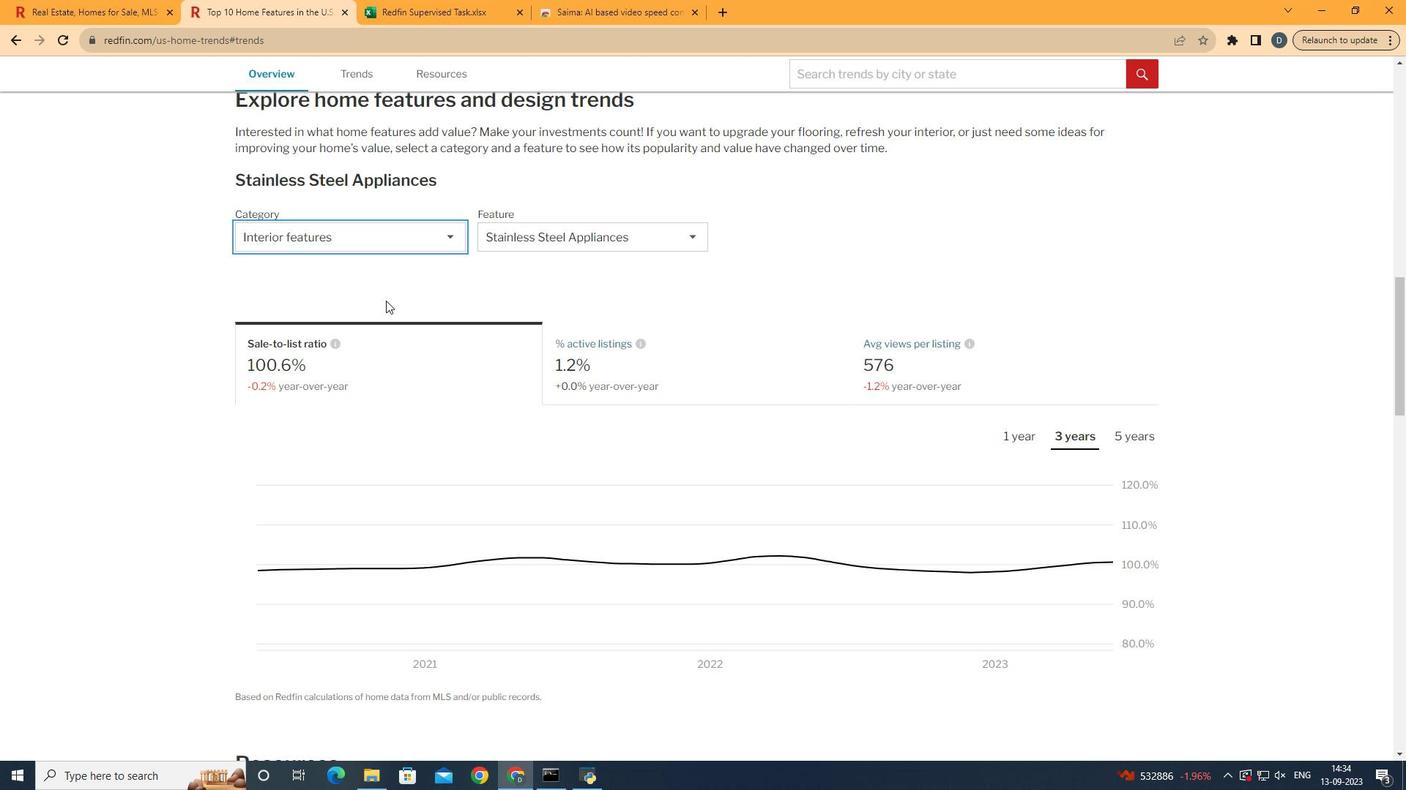 
Action: Mouse moved to (660, 229)
Screenshot: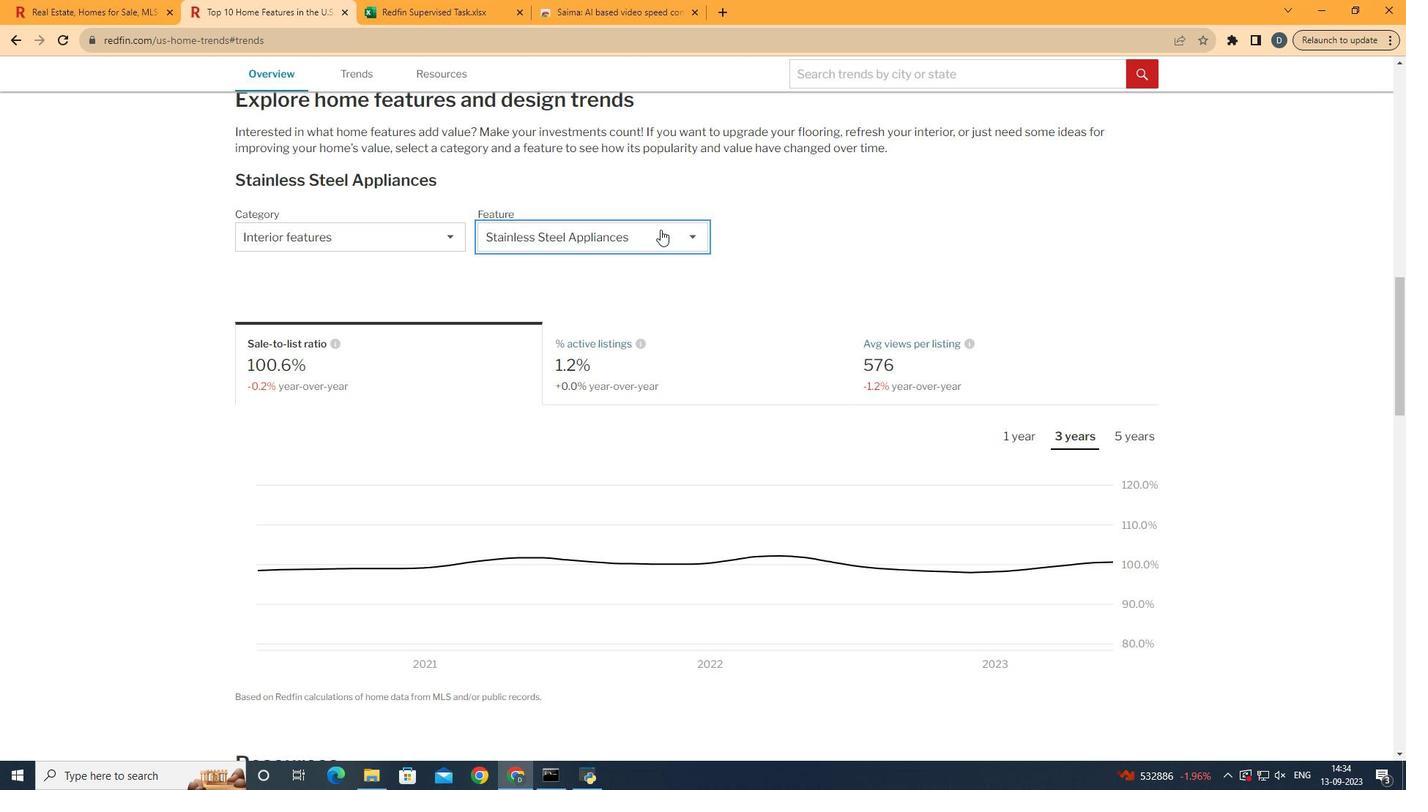 
Action: Mouse pressed left at (660, 229)
Screenshot: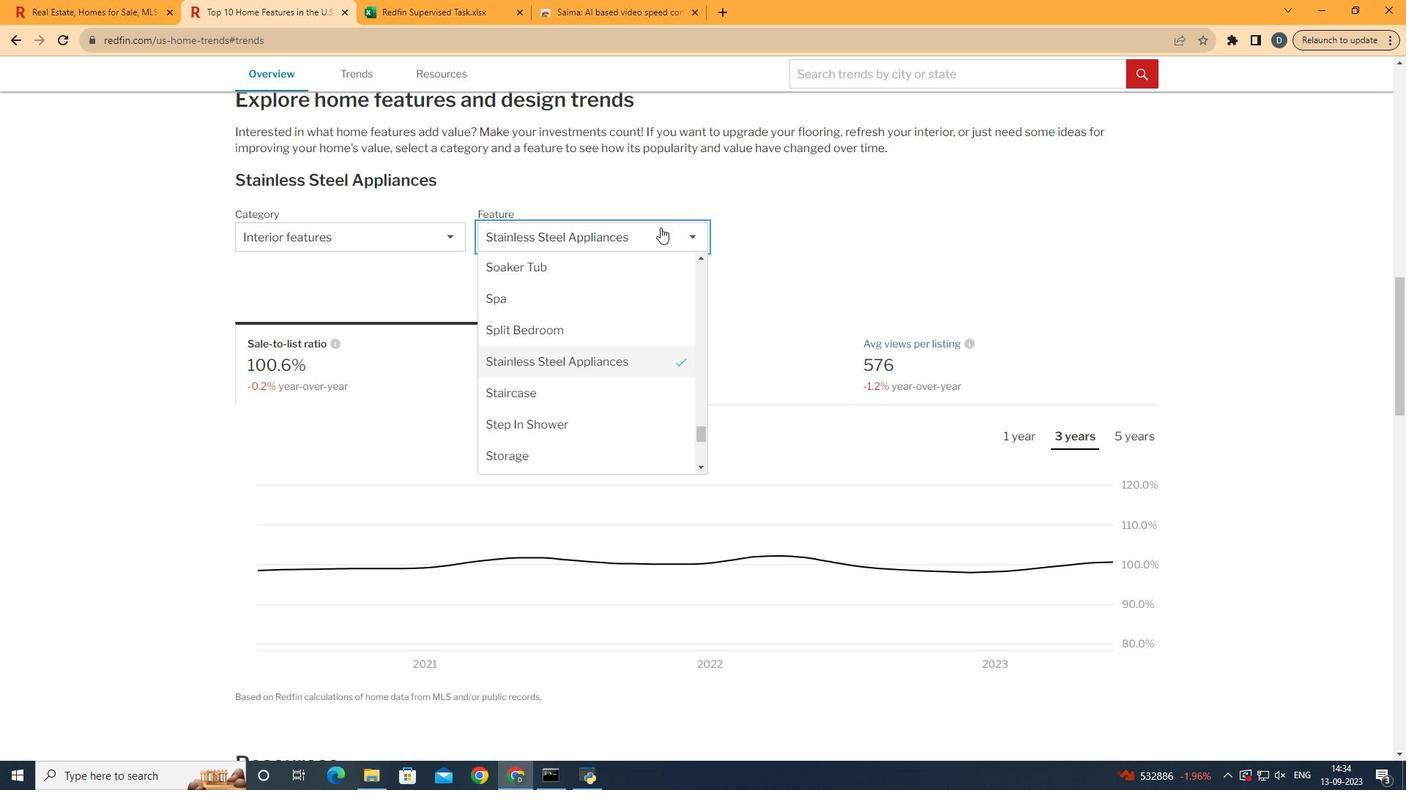 
Action: Mouse moved to (654, 402)
Screenshot: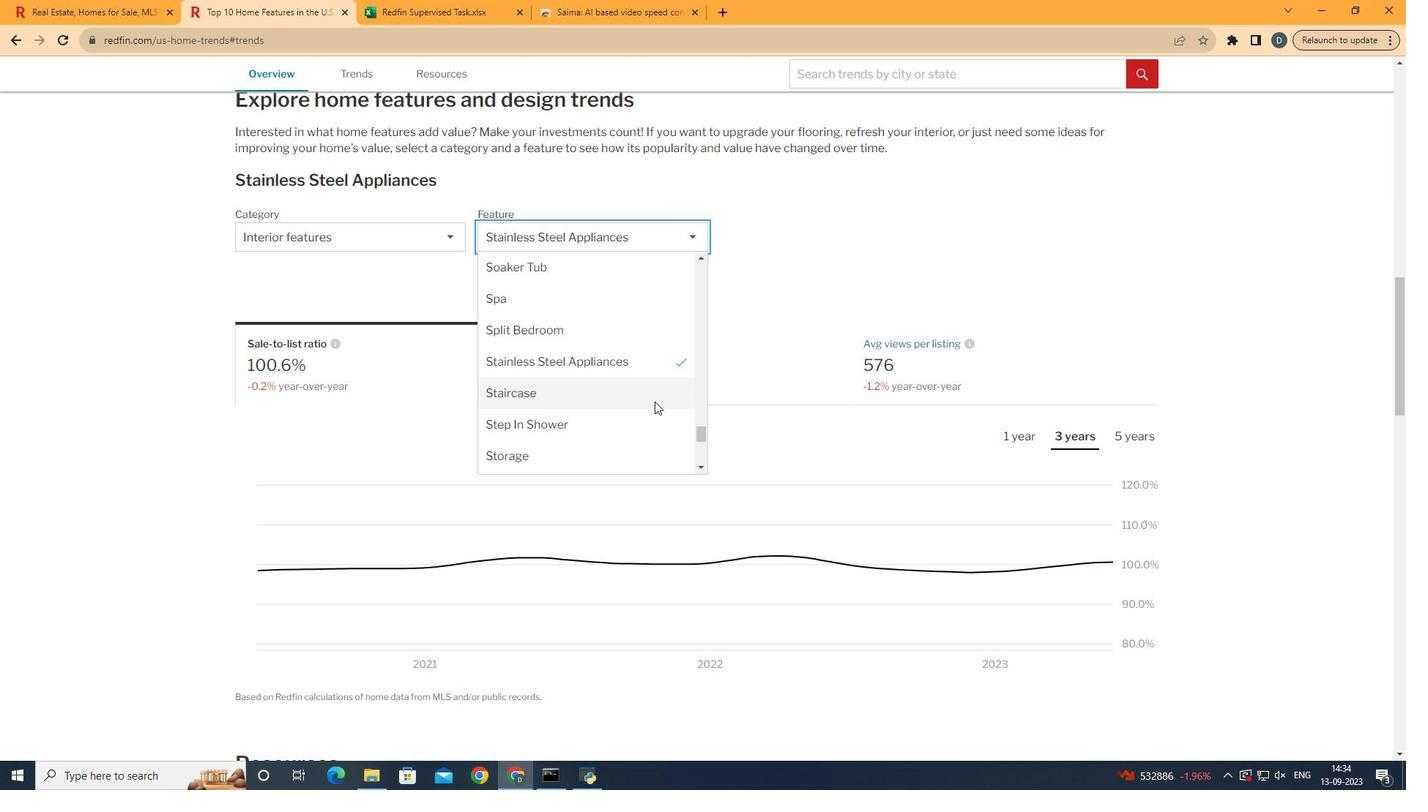 
Action: Mouse pressed left at (654, 402)
Screenshot: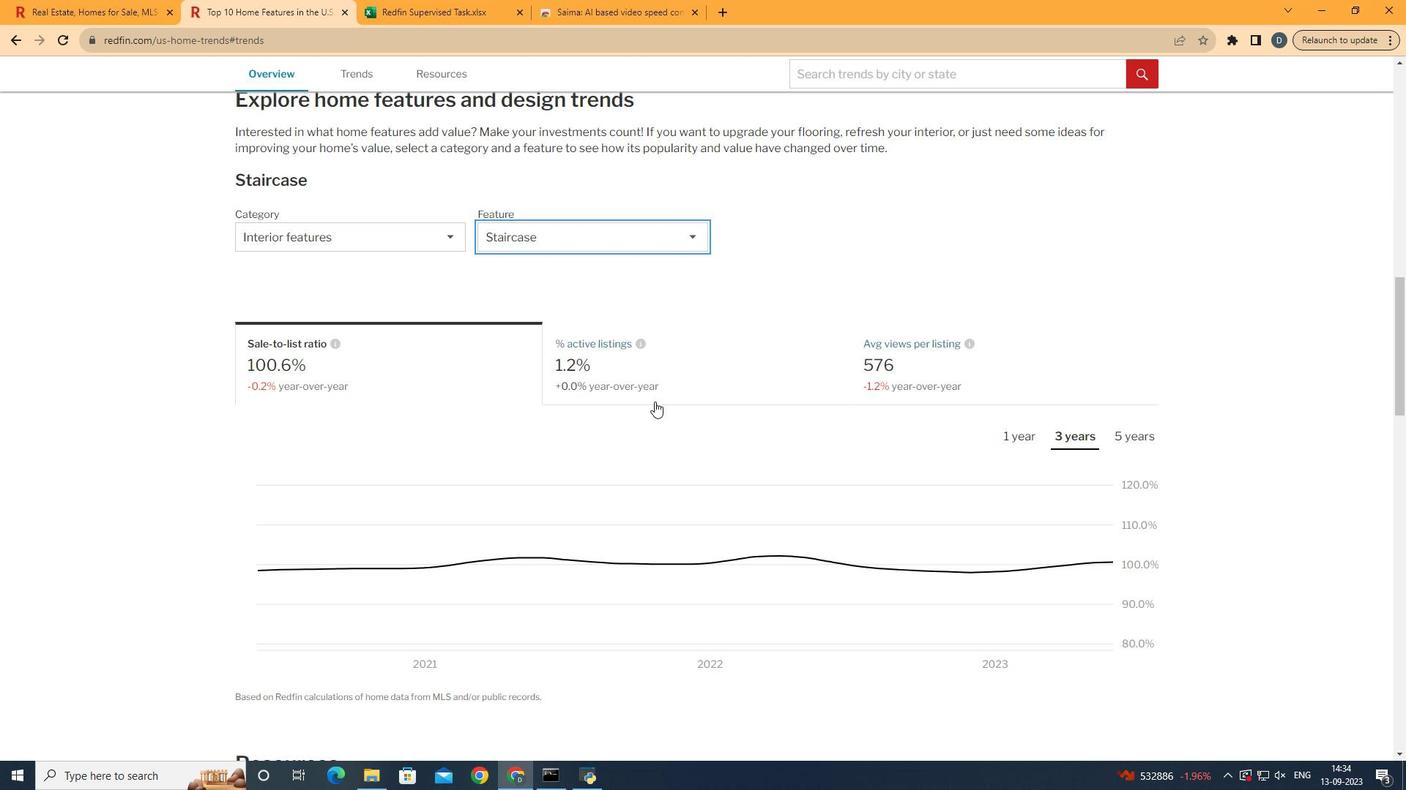 
Action: Mouse moved to (996, 364)
Screenshot: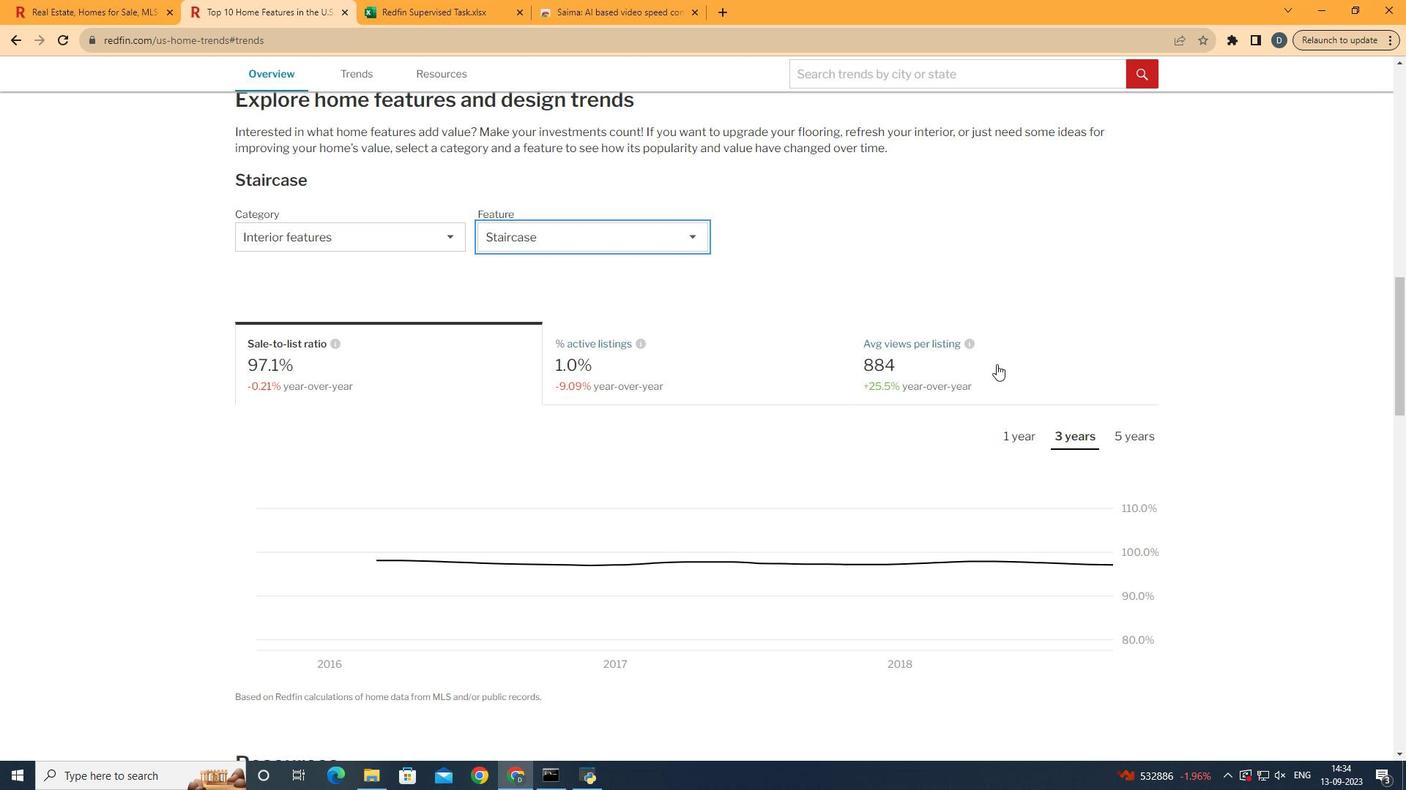 
Action: Mouse pressed left at (996, 364)
Screenshot: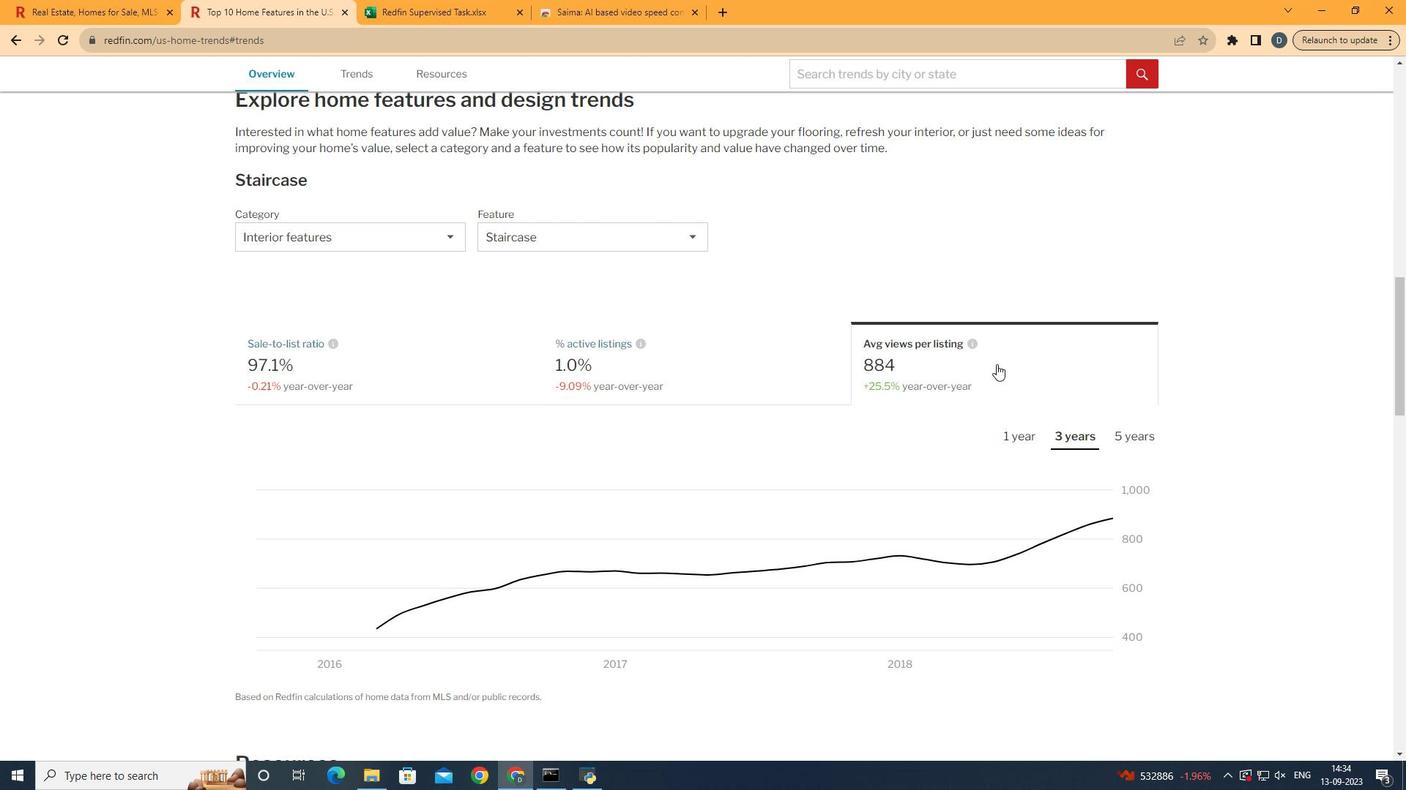 
Action: Mouse moved to (1031, 440)
Screenshot: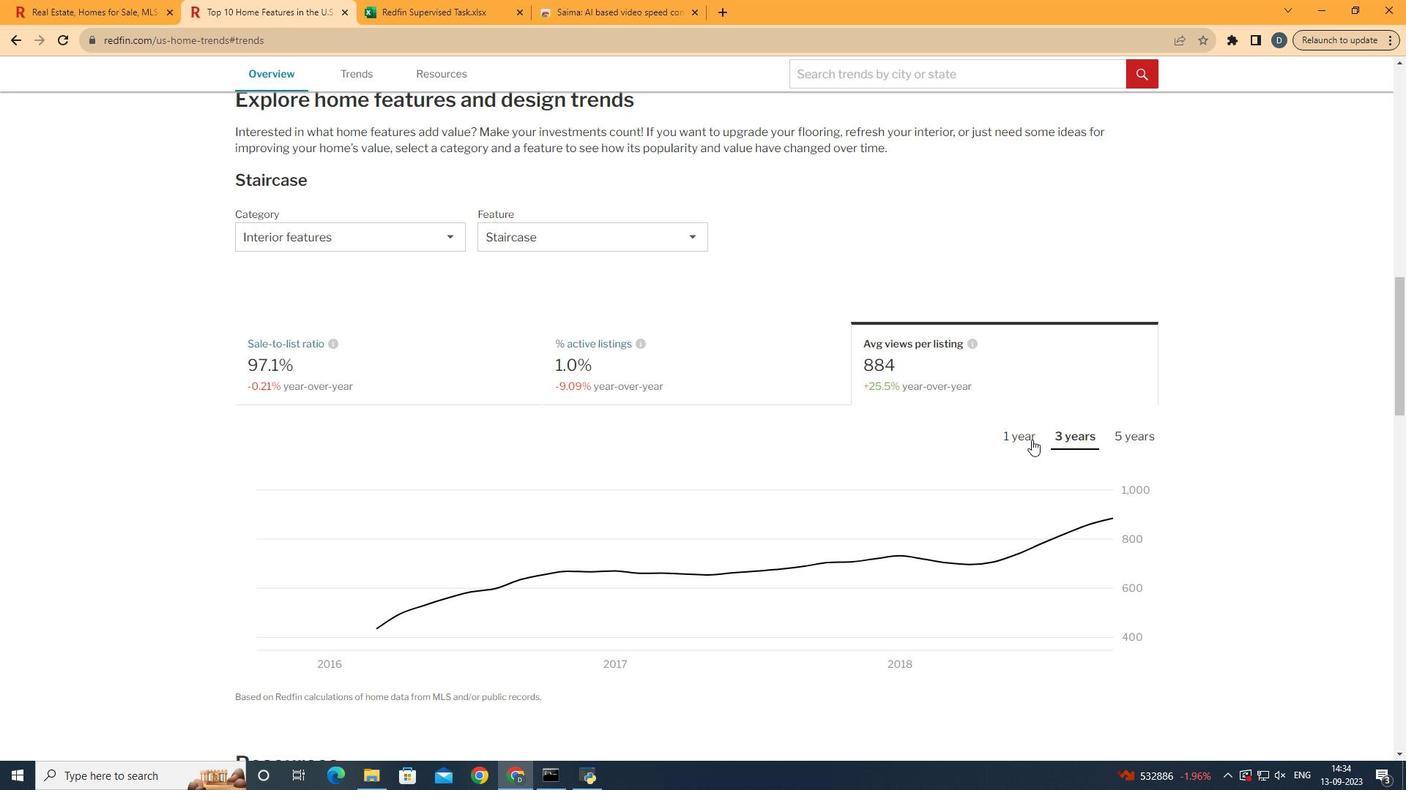 
Action: Mouse pressed left at (1031, 440)
Screenshot: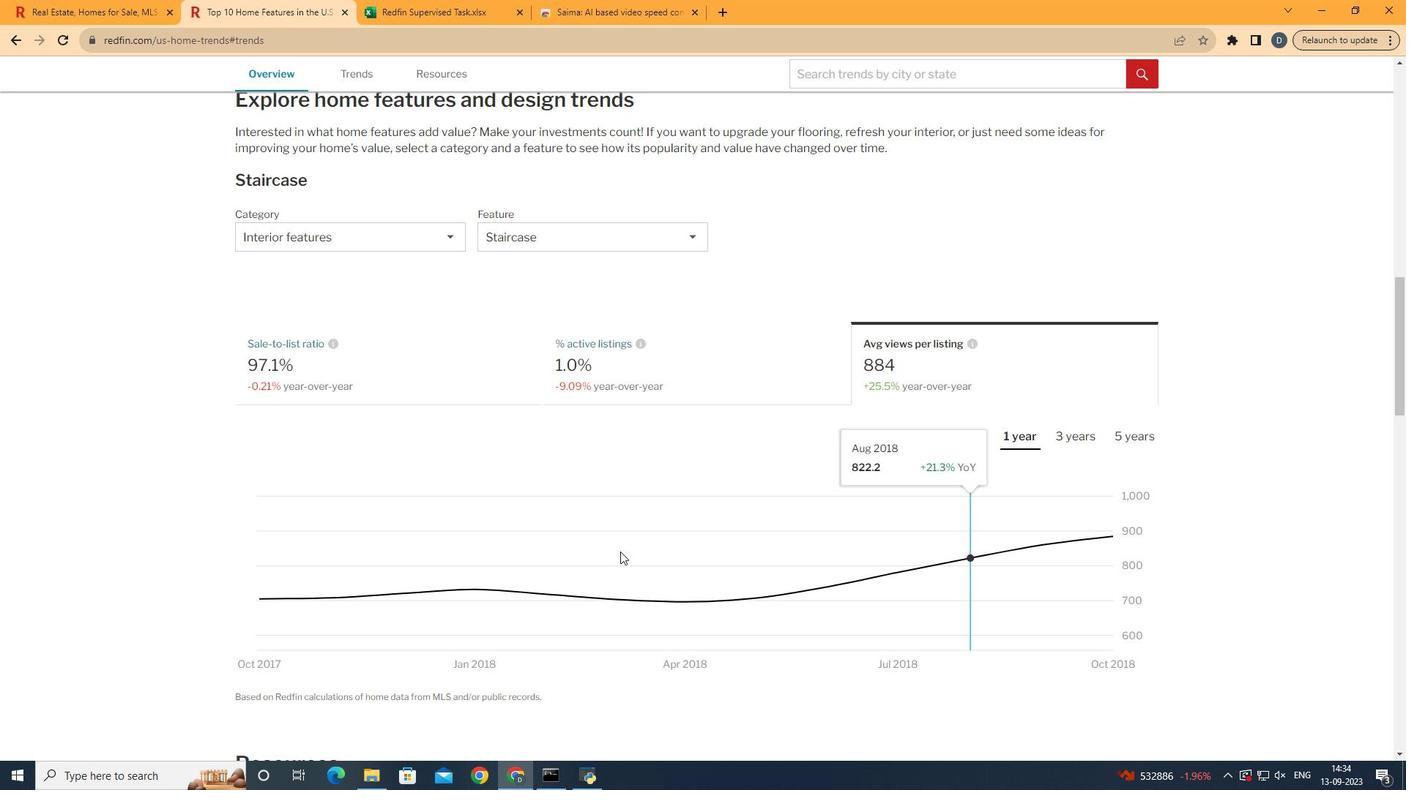 
Action: Mouse moved to (1140, 605)
Screenshot: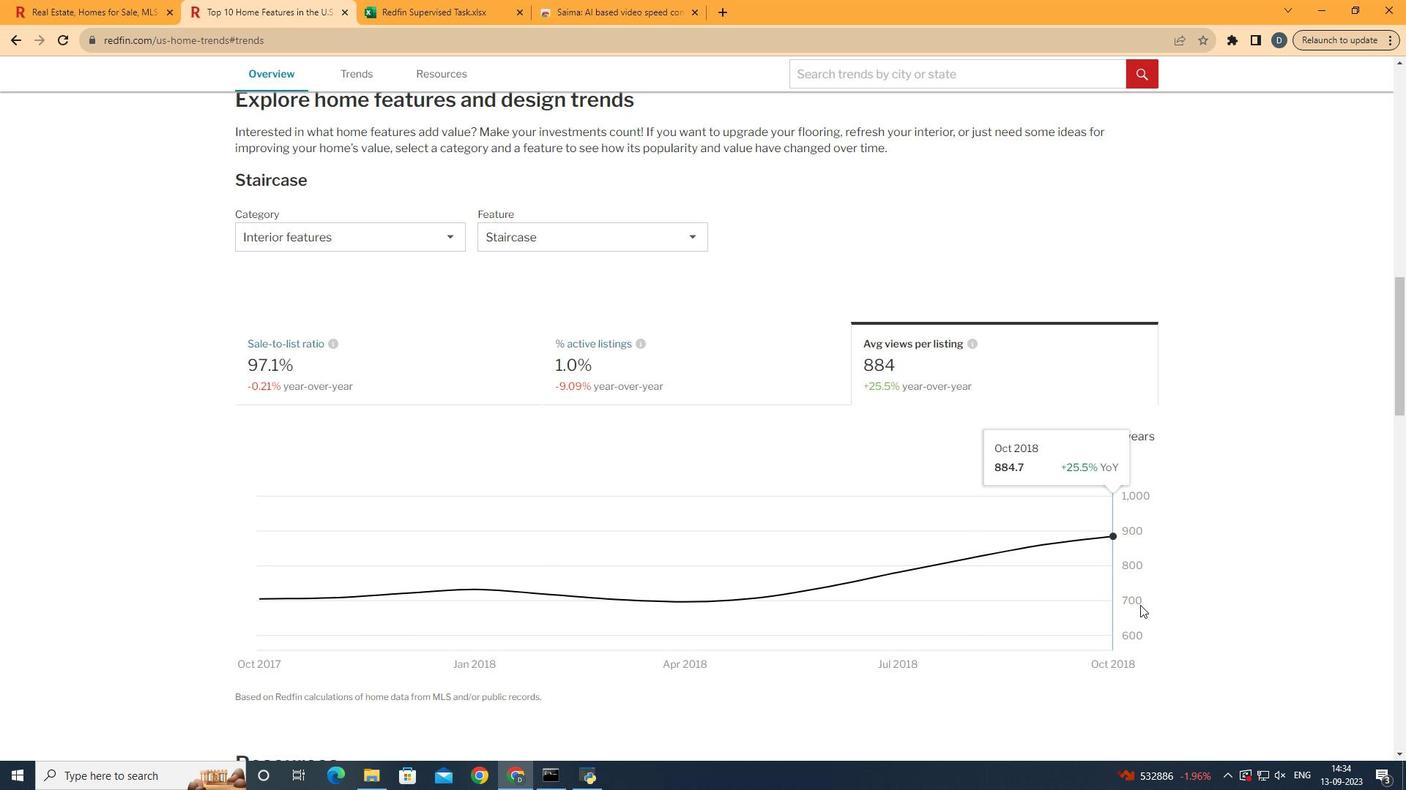 
